 Task: Set a custom clock format in the menu bar, including the date and time.
Action: Mouse moved to (308, 190)
Screenshot: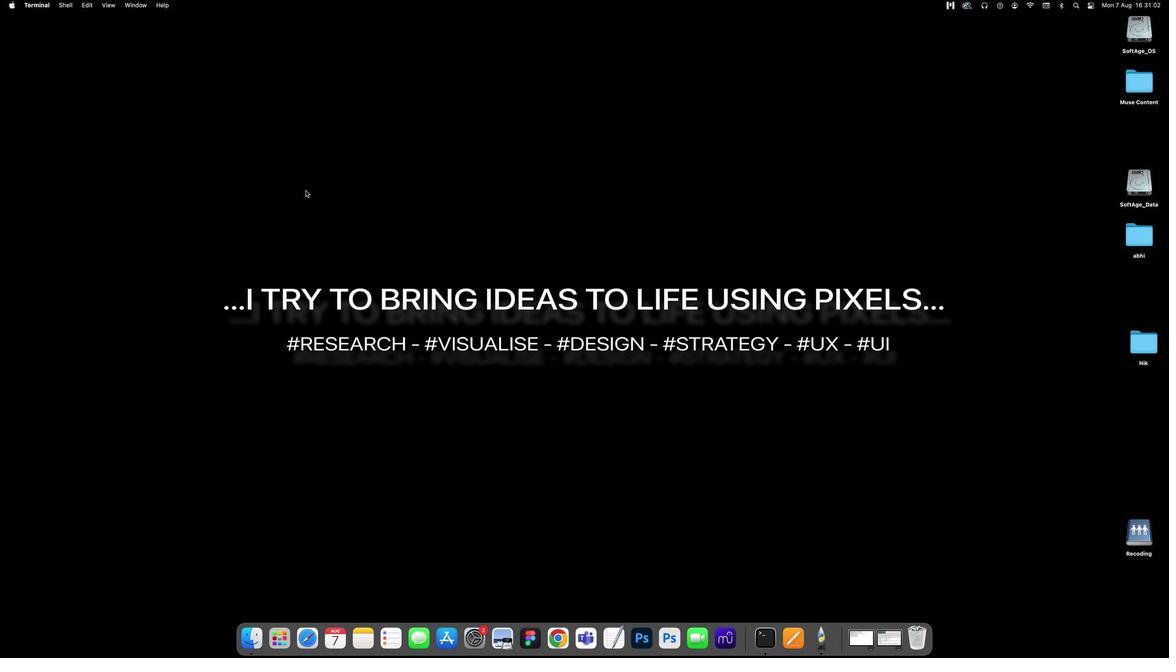 
Action: Mouse pressed left at (308, 190)
Screenshot: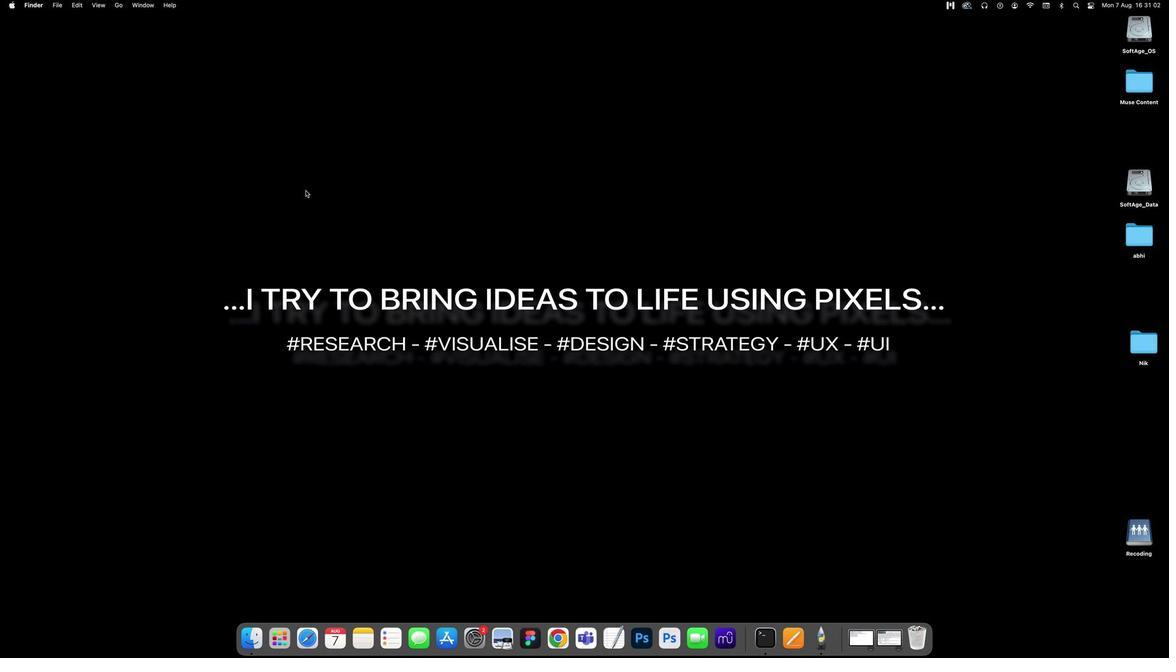 
Action: Mouse moved to (18, 2)
Screenshot: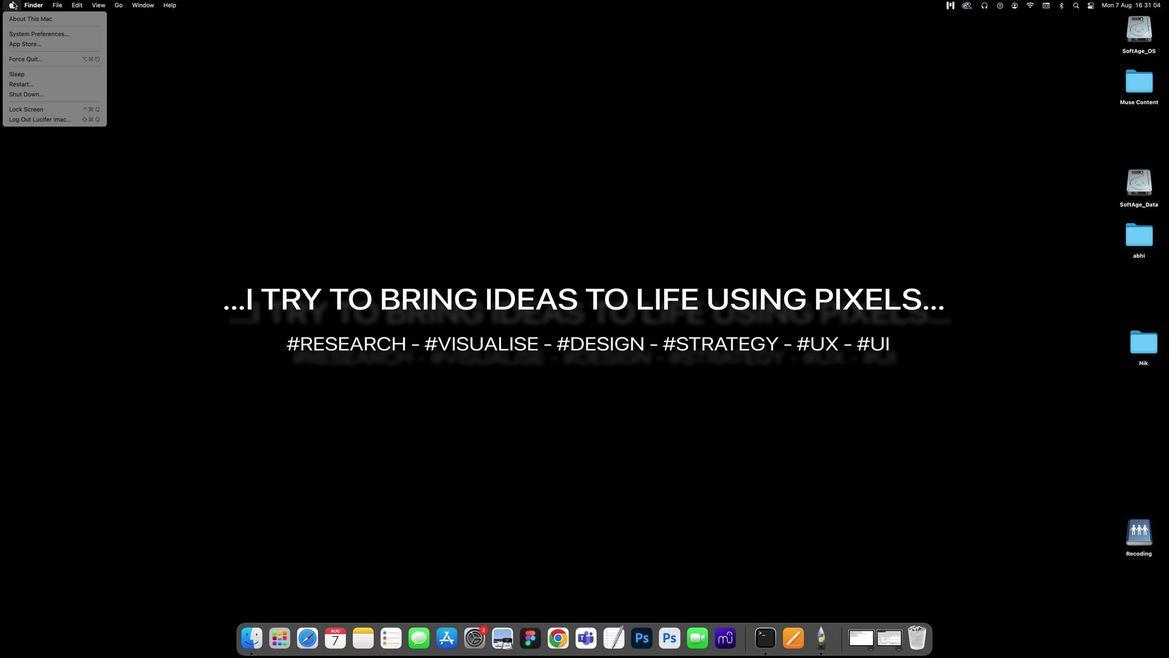 
Action: Mouse pressed left at (18, 2)
Screenshot: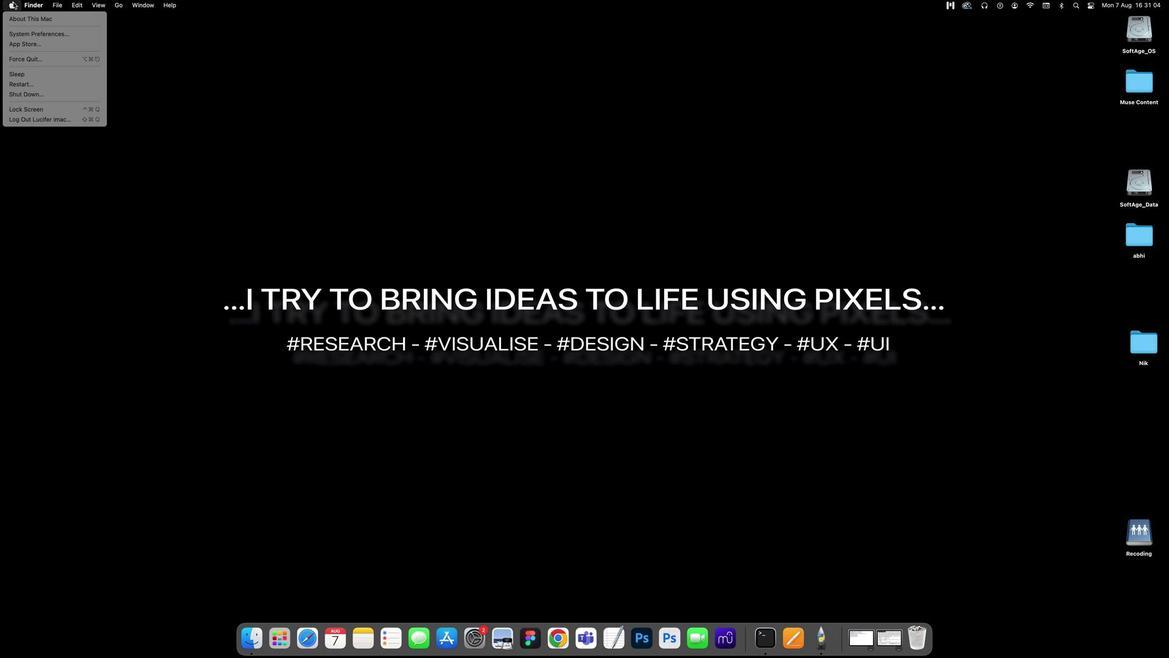 
Action: Mouse moved to (22, 32)
Screenshot: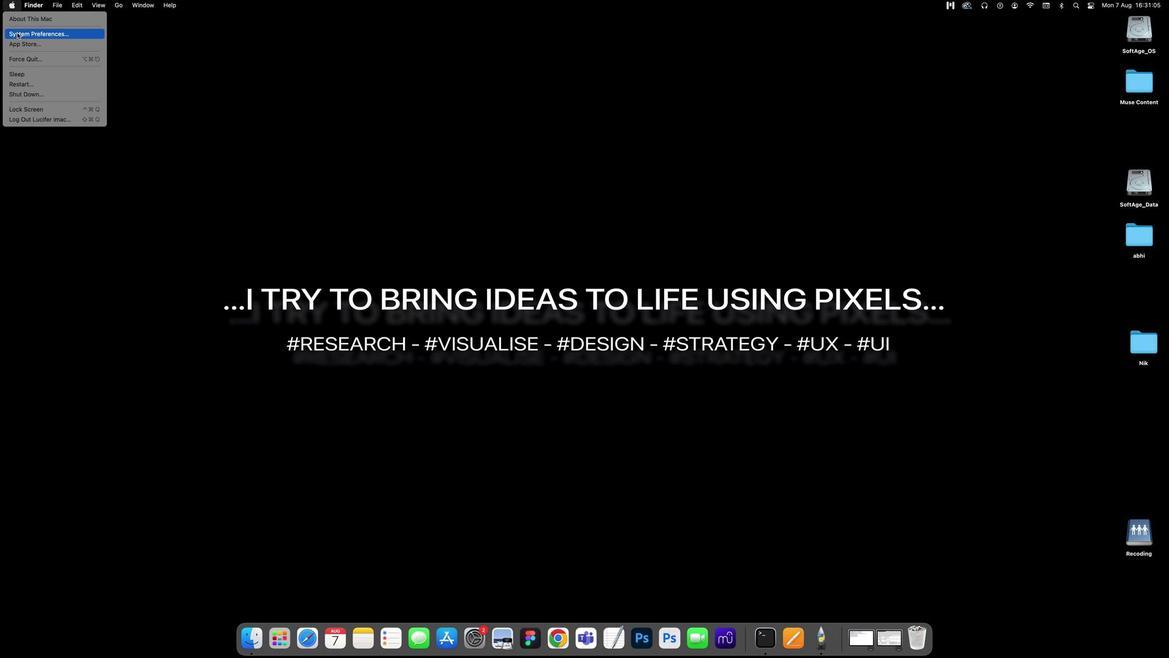 
Action: Mouse pressed left at (22, 32)
Screenshot: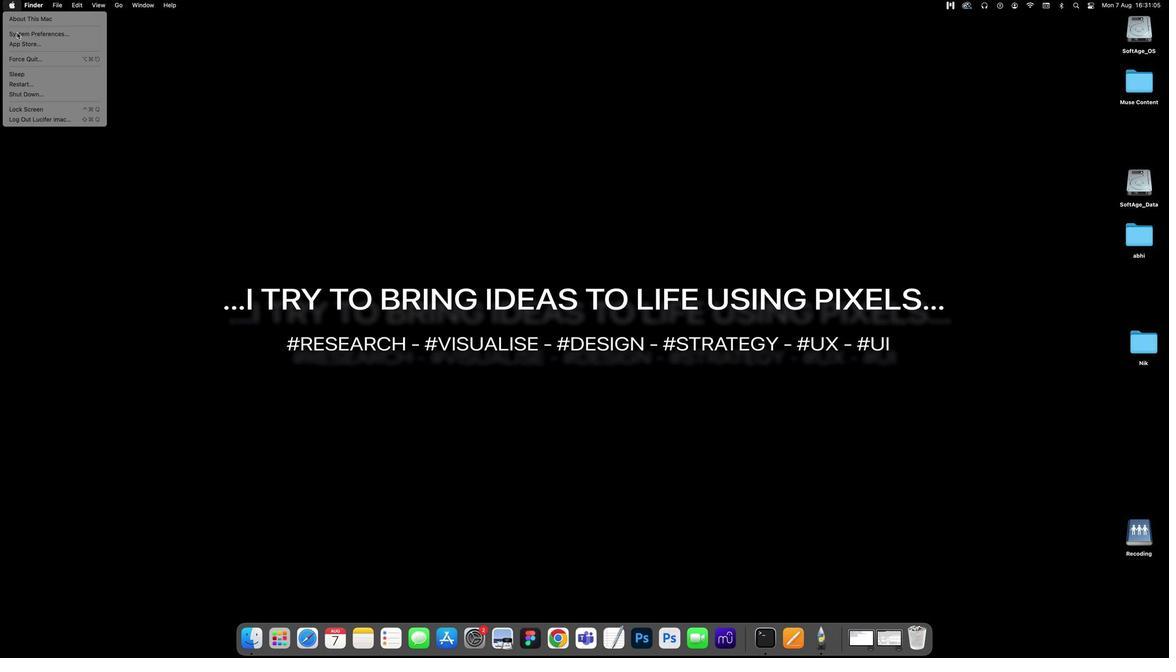 
Action: Mouse moved to (528, 378)
Screenshot: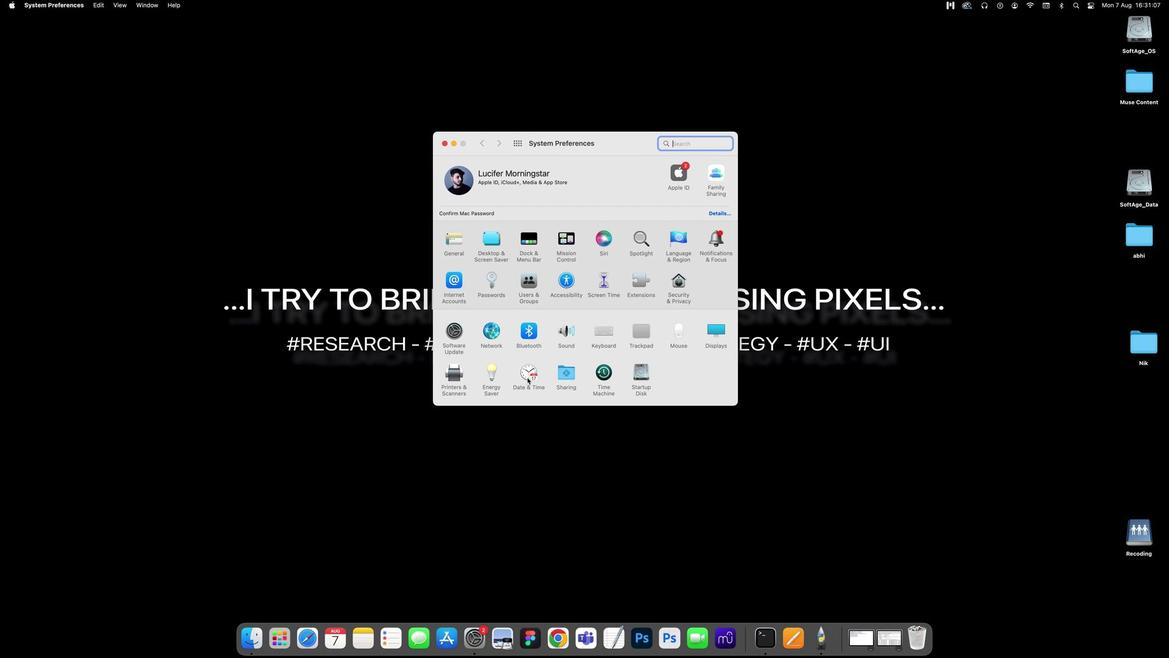 
Action: Mouse pressed left at (528, 378)
Screenshot: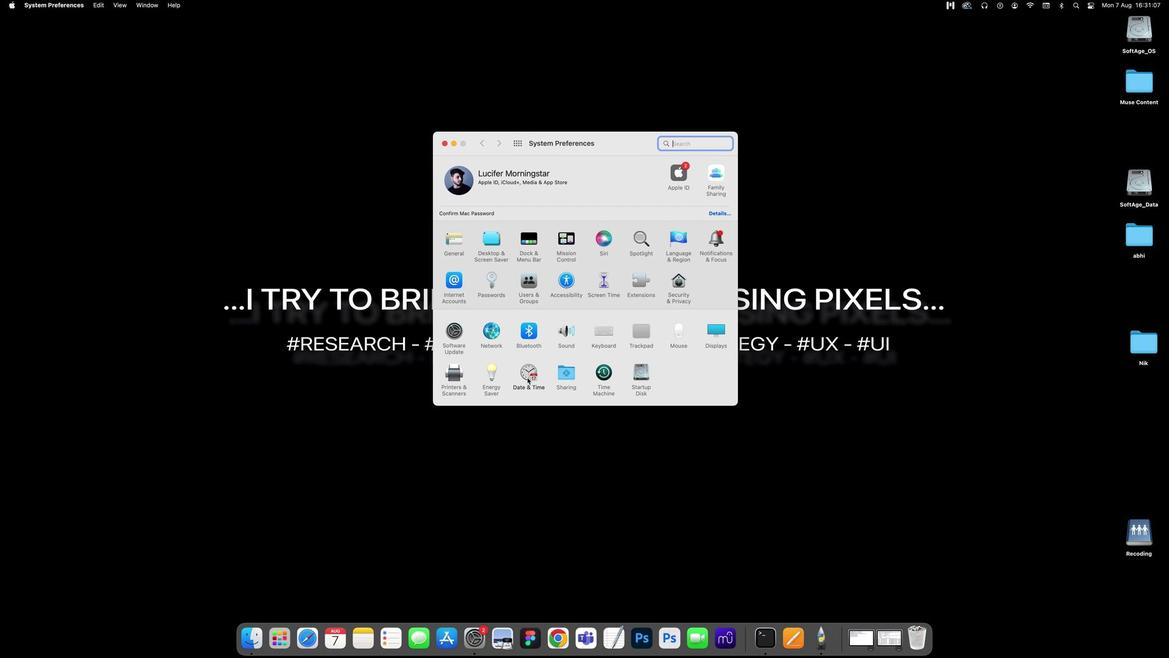 
Action: Mouse moved to (650, 325)
Screenshot: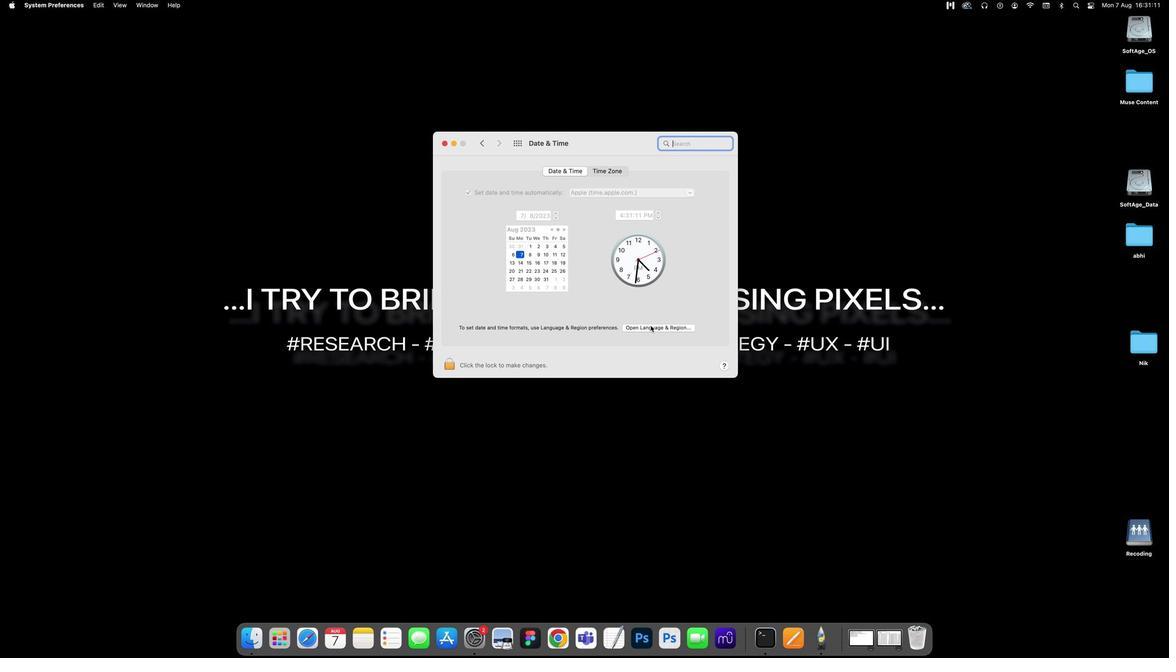 
Action: Mouse pressed left at (650, 325)
Screenshot: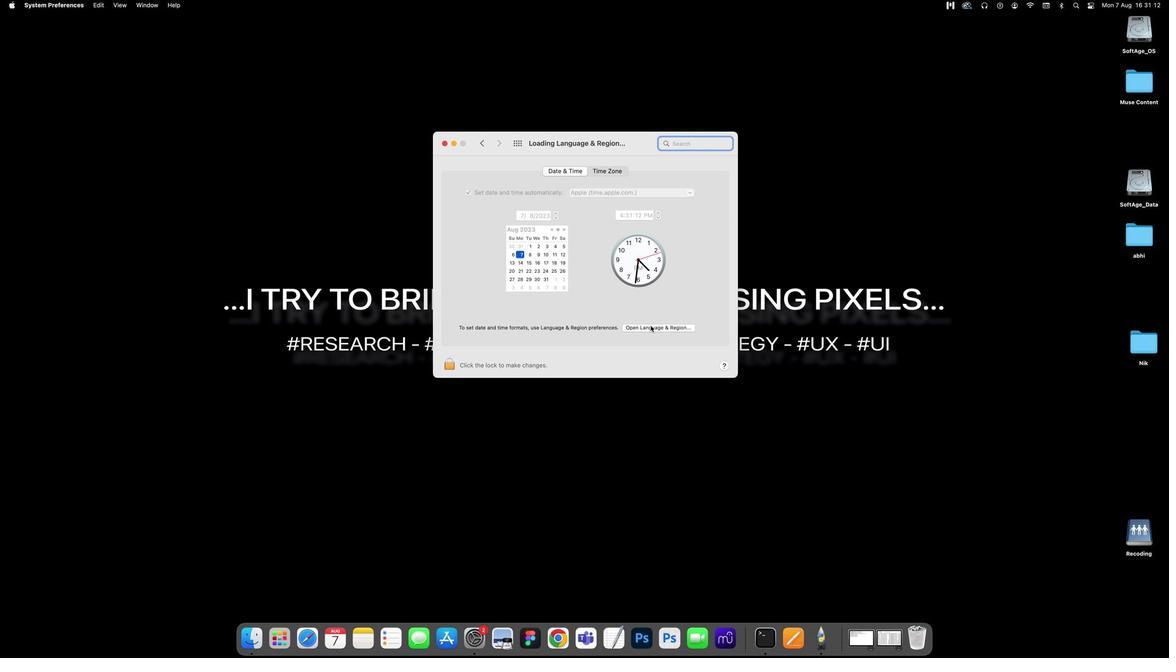 
Action: Mouse moved to (607, 242)
Screenshot: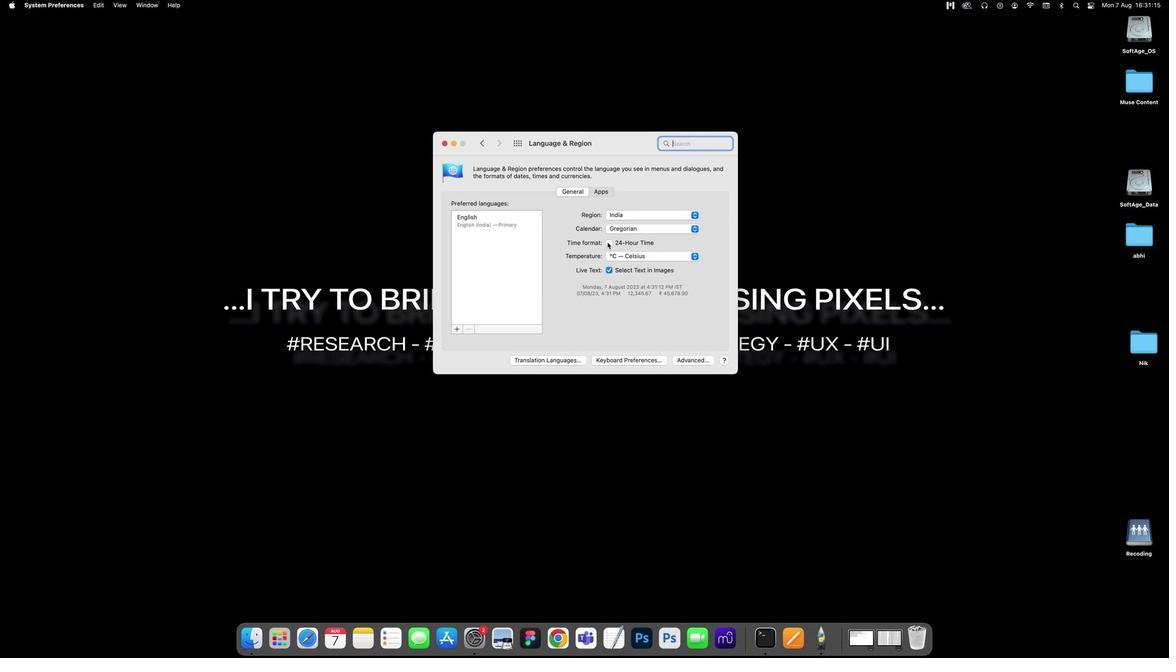 
Action: Mouse pressed left at (607, 242)
Screenshot: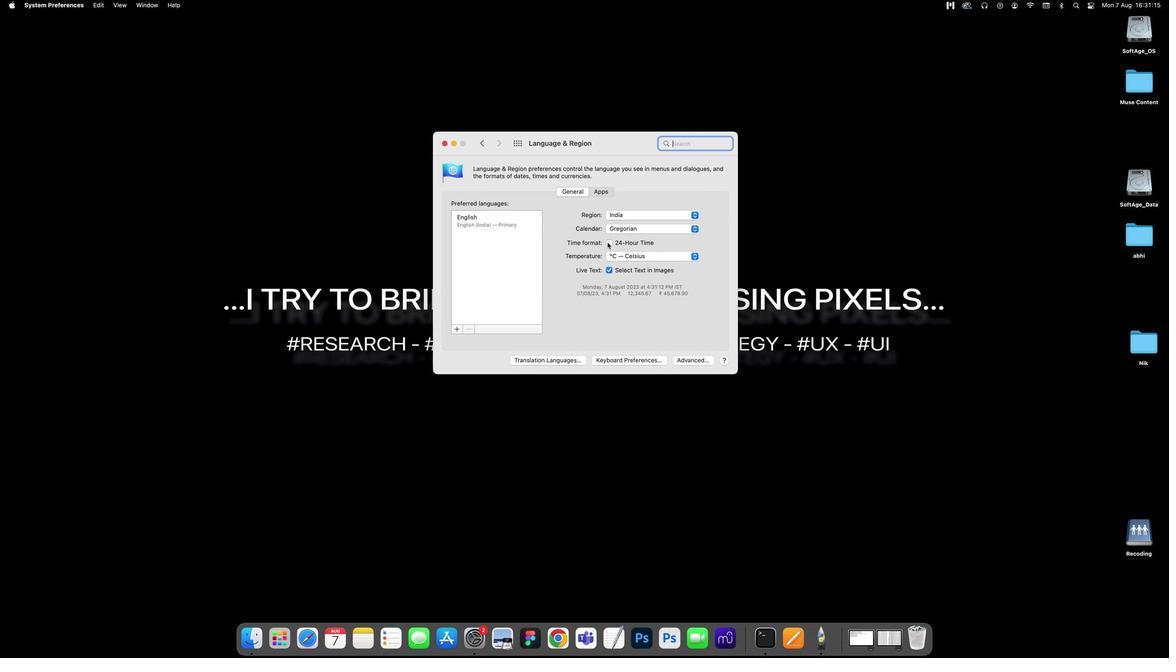 
Action: Mouse moved to (620, 223)
Screenshot: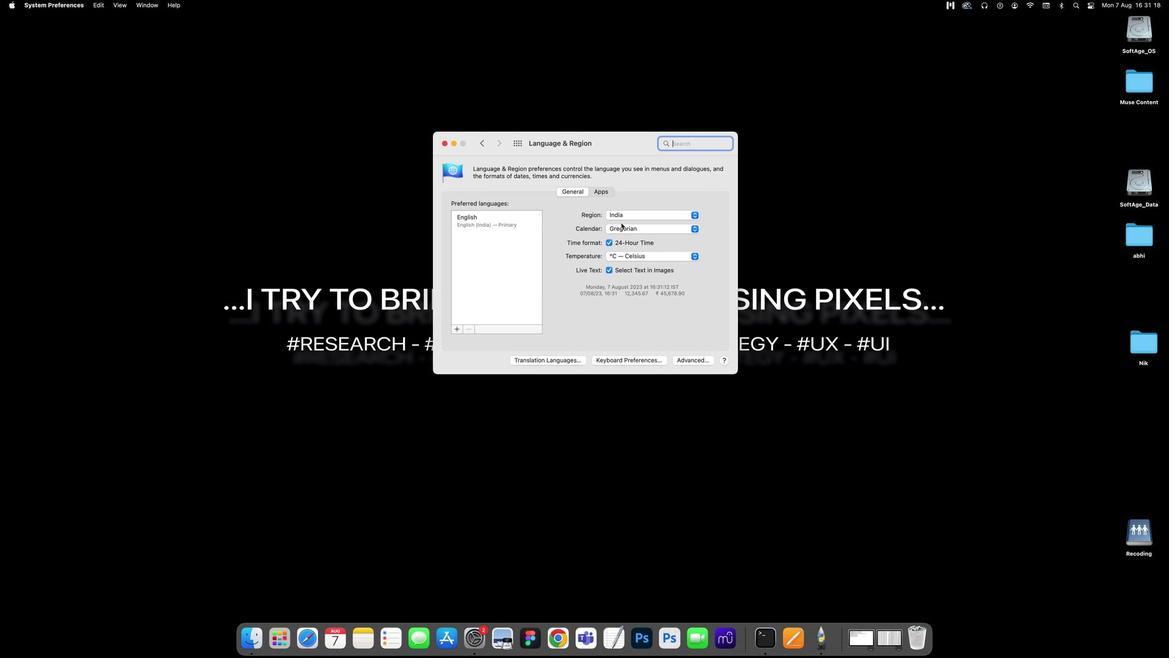 
Action: Mouse pressed left at (620, 223)
Screenshot: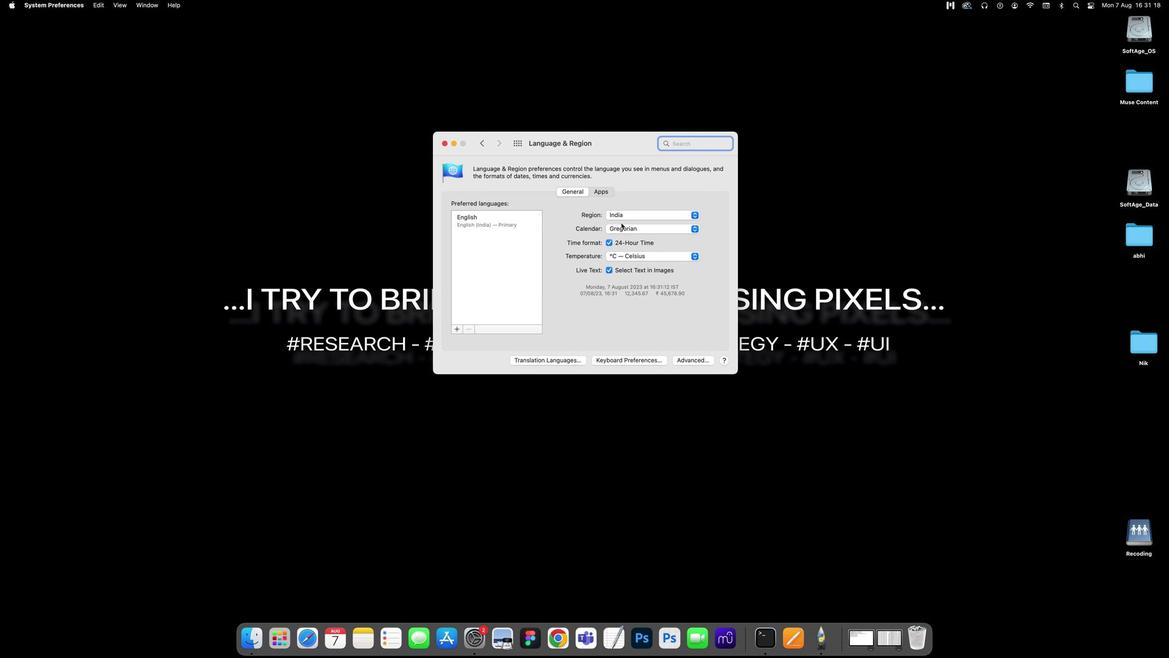 
Action: Mouse moved to (622, 224)
Screenshot: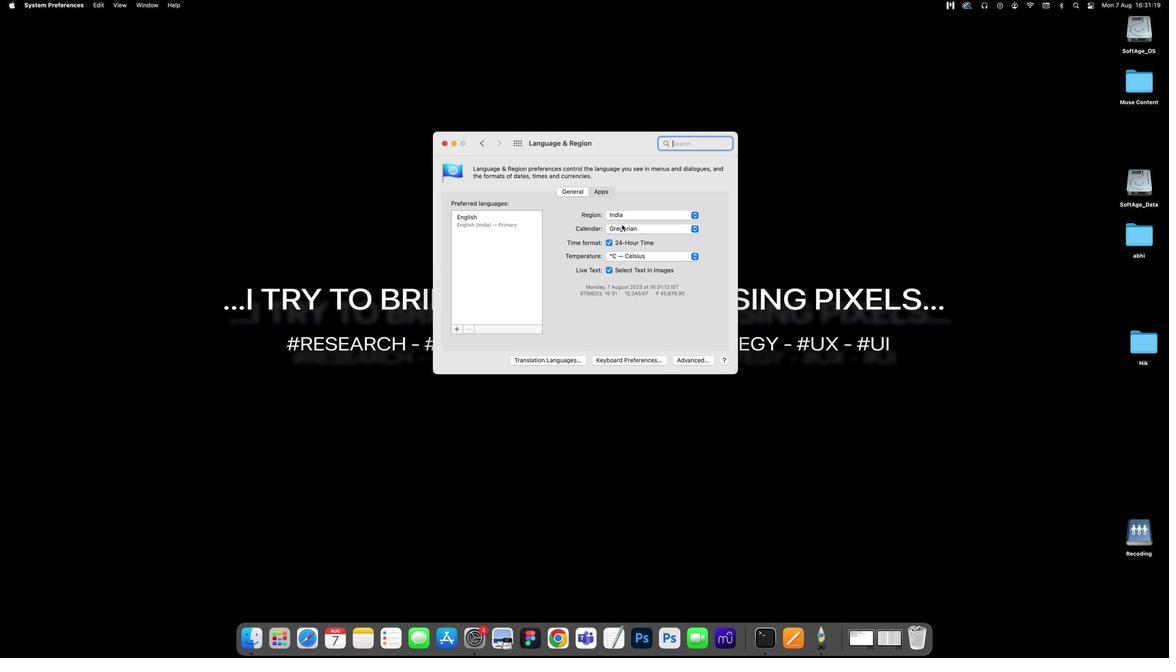 
Action: Mouse pressed left at (622, 224)
Screenshot: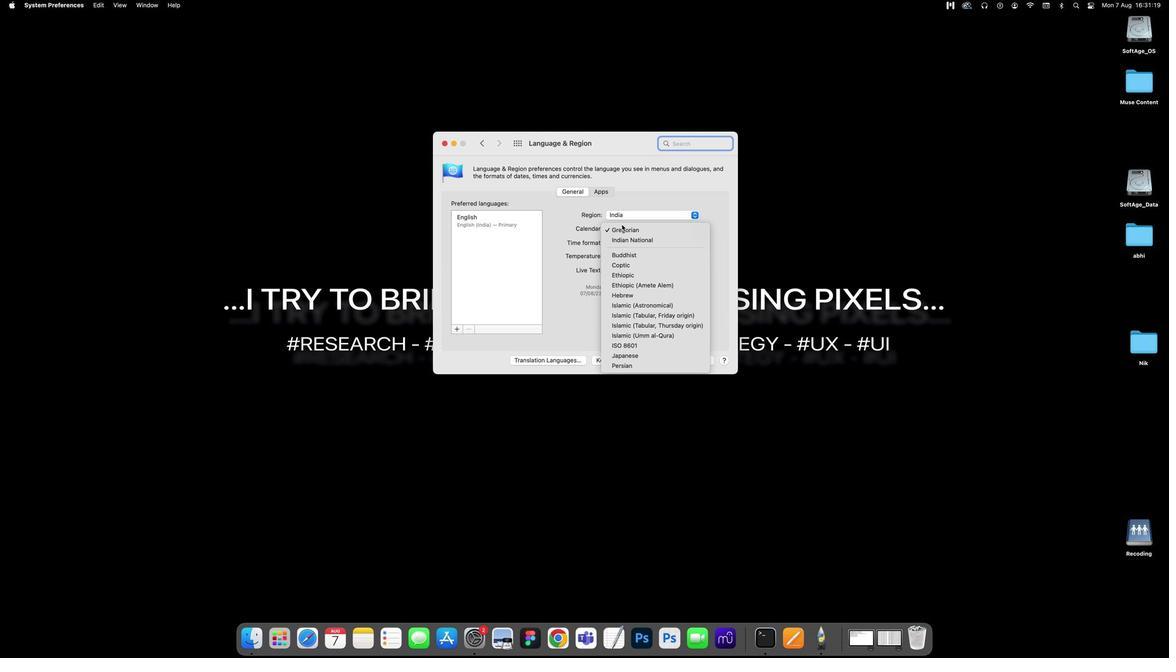 
Action: Mouse moved to (618, 240)
Screenshot: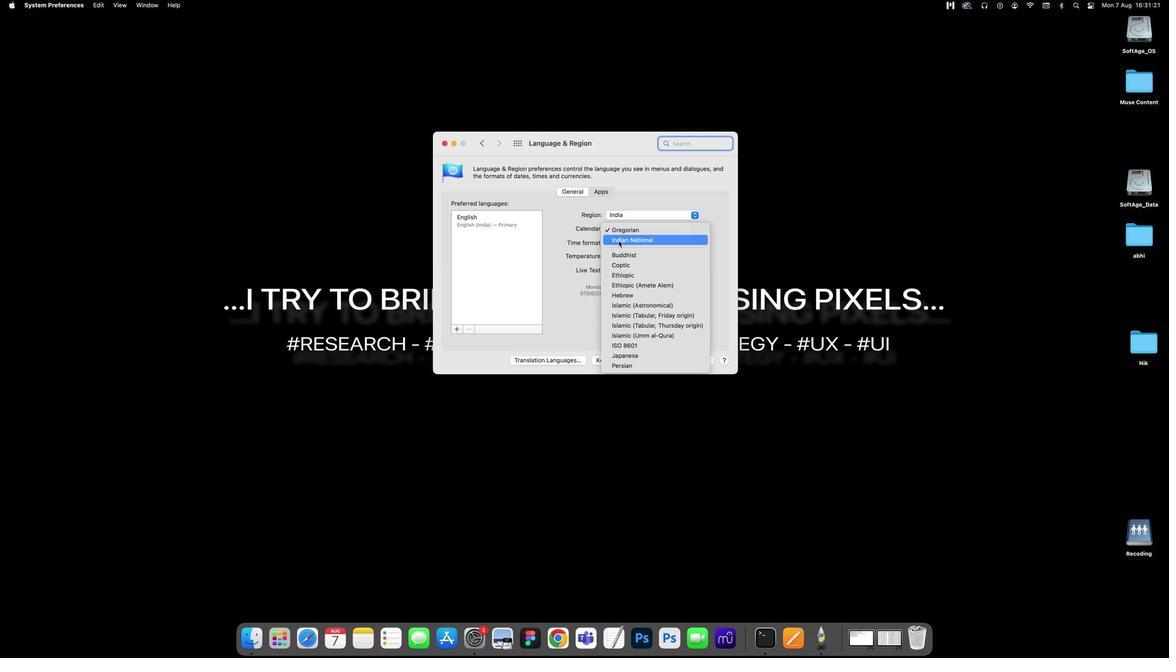 
Action: Mouse pressed left at (618, 240)
Screenshot: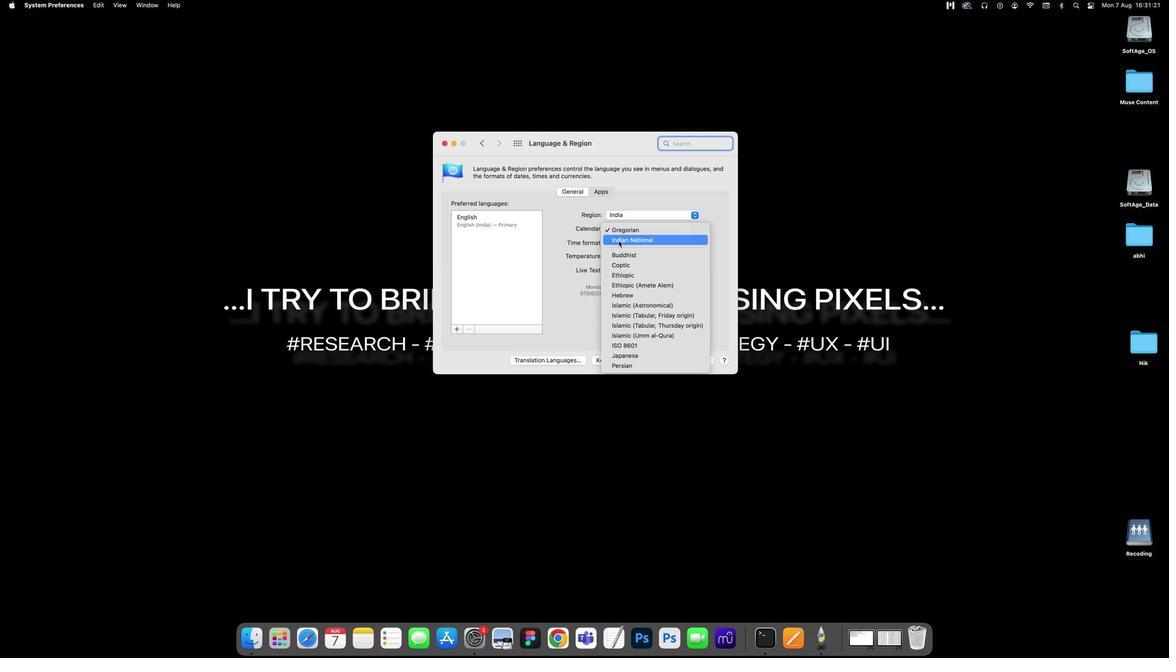 
Action: Mouse moved to (533, 330)
Screenshot: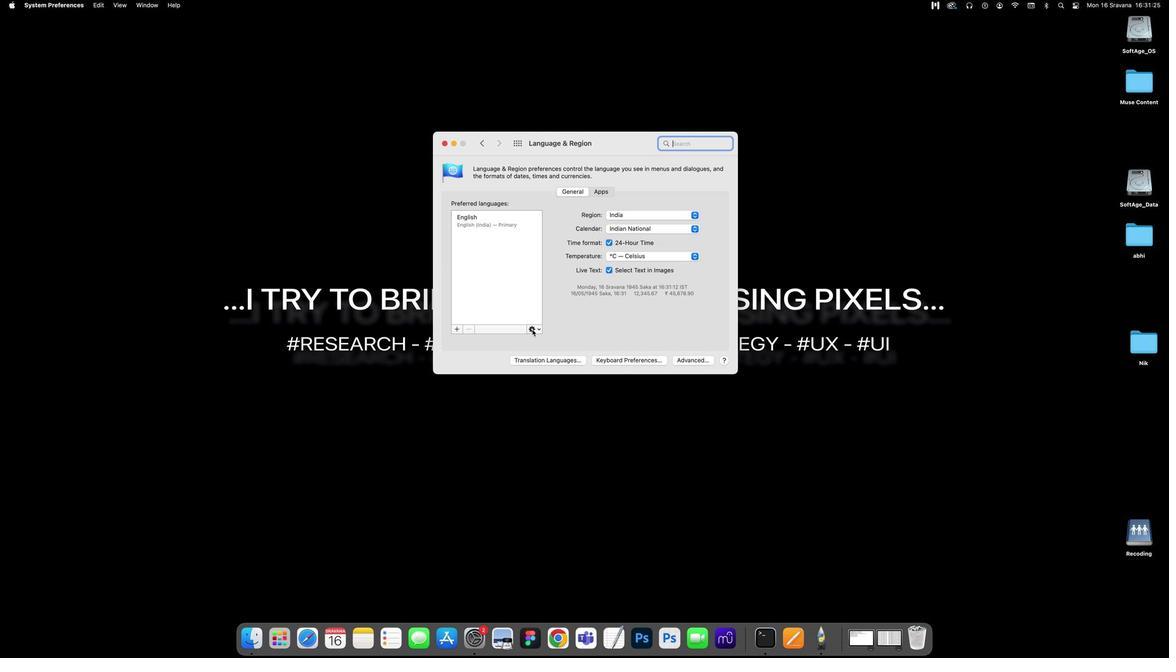 
Action: Mouse pressed left at (533, 330)
Screenshot: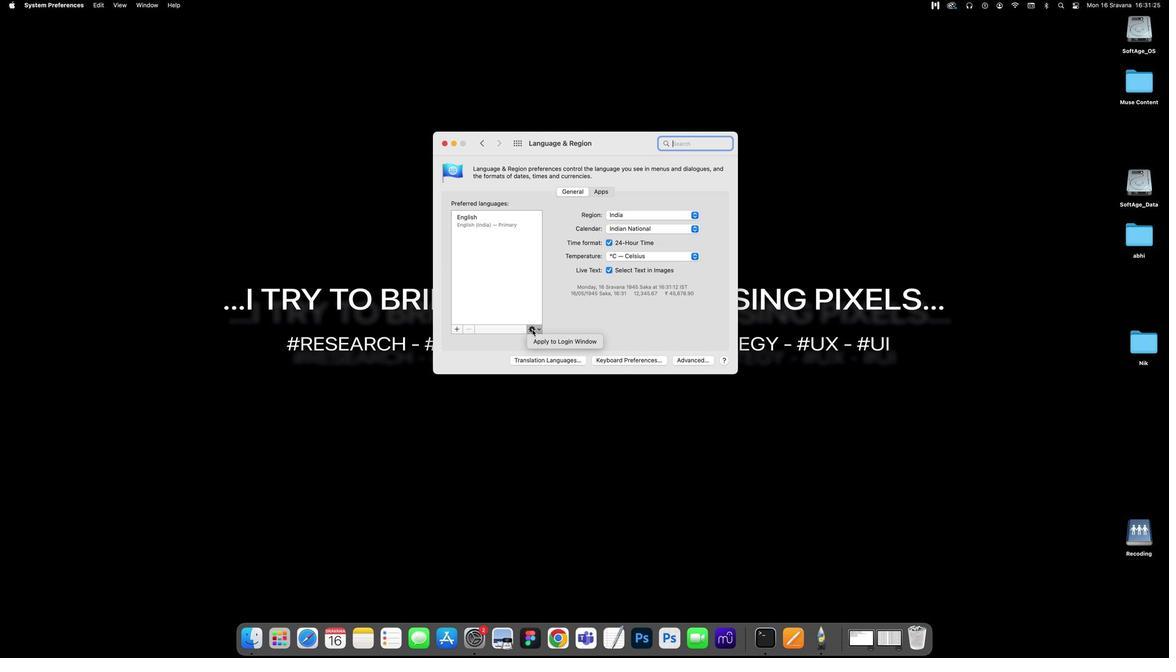 
Action: Mouse moved to (552, 322)
Screenshot: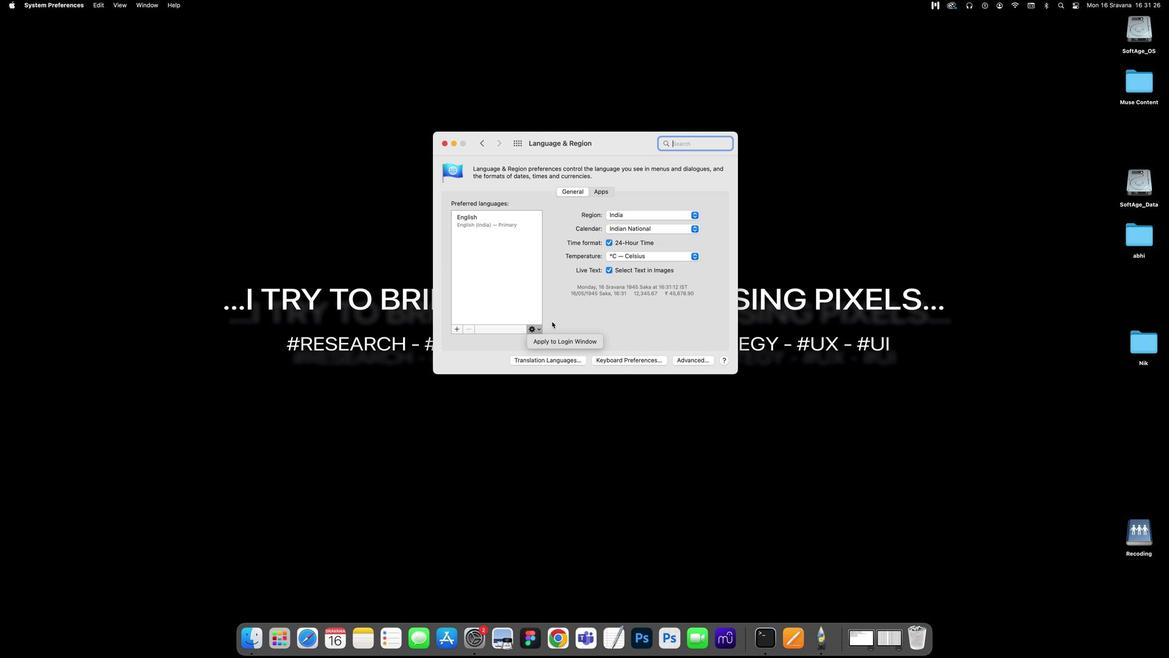 
Action: Mouse pressed left at (552, 322)
Screenshot: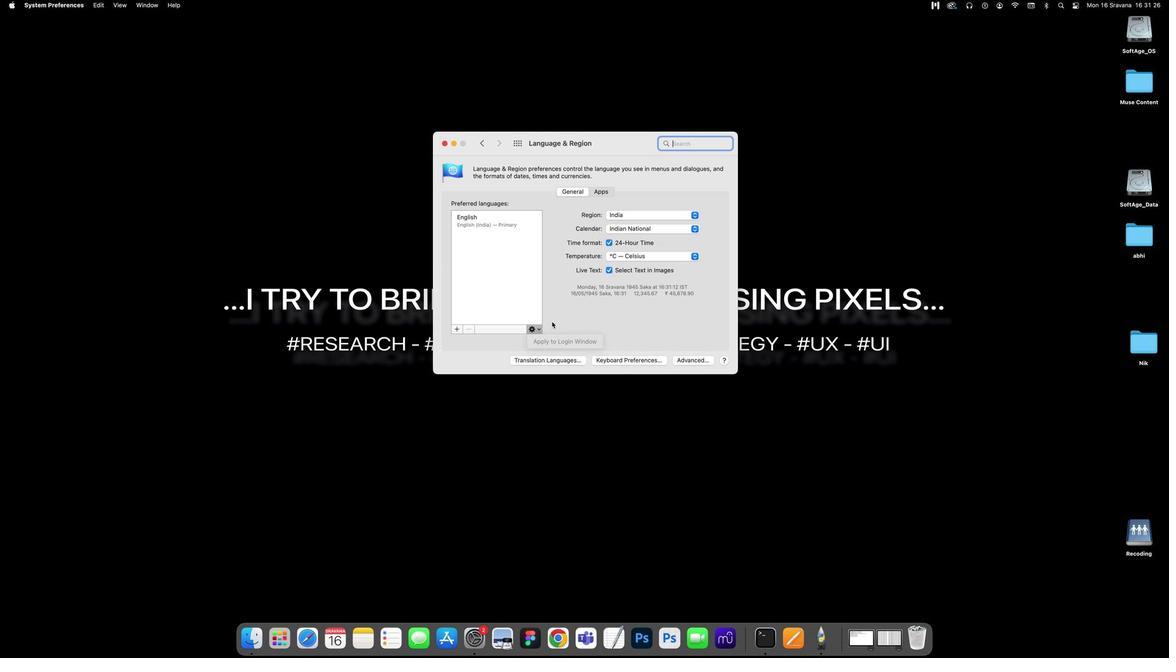
Action: Mouse moved to (690, 356)
Screenshot: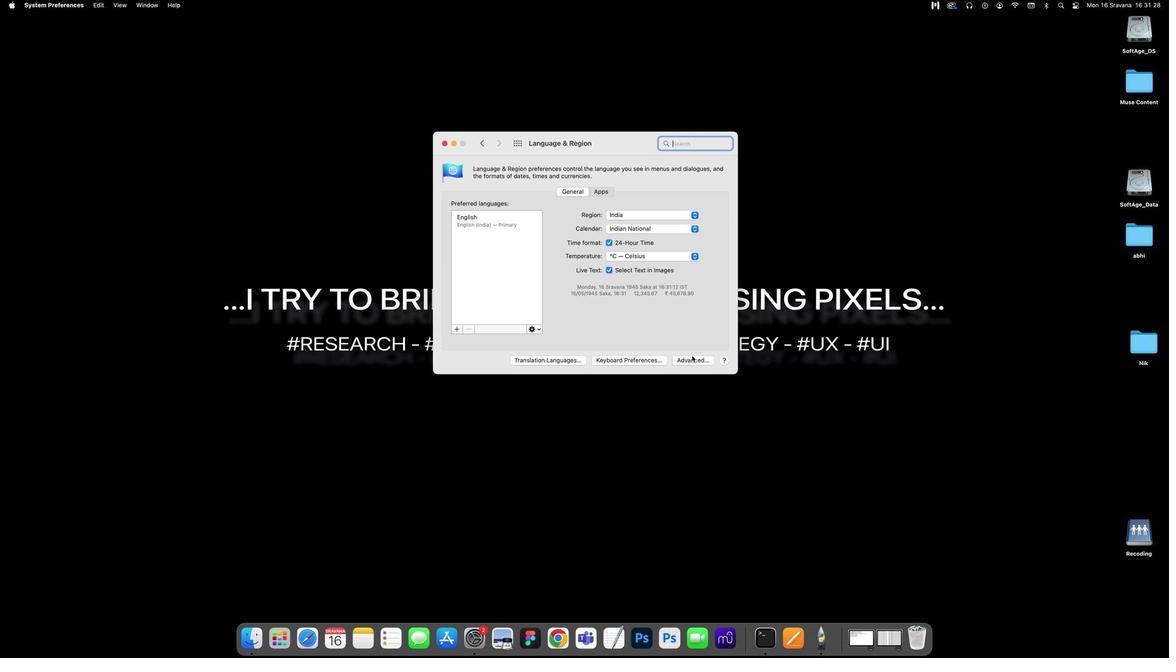 
Action: Mouse pressed left at (690, 356)
Screenshot: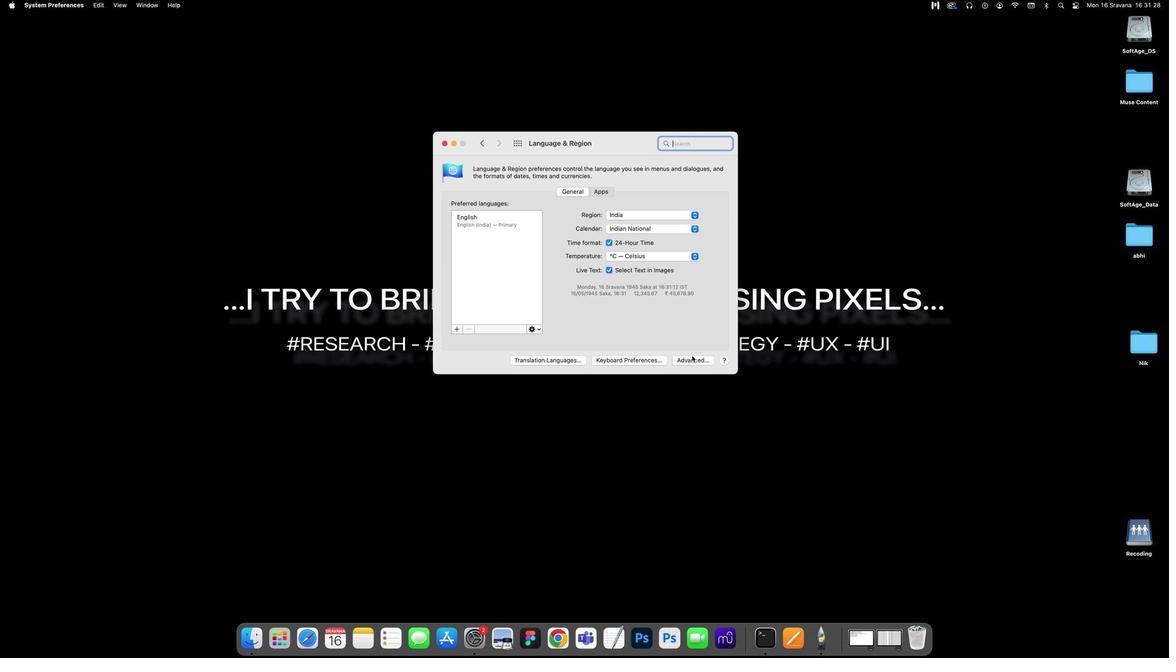 
Action: Mouse moved to (687, 358)
Screenshot: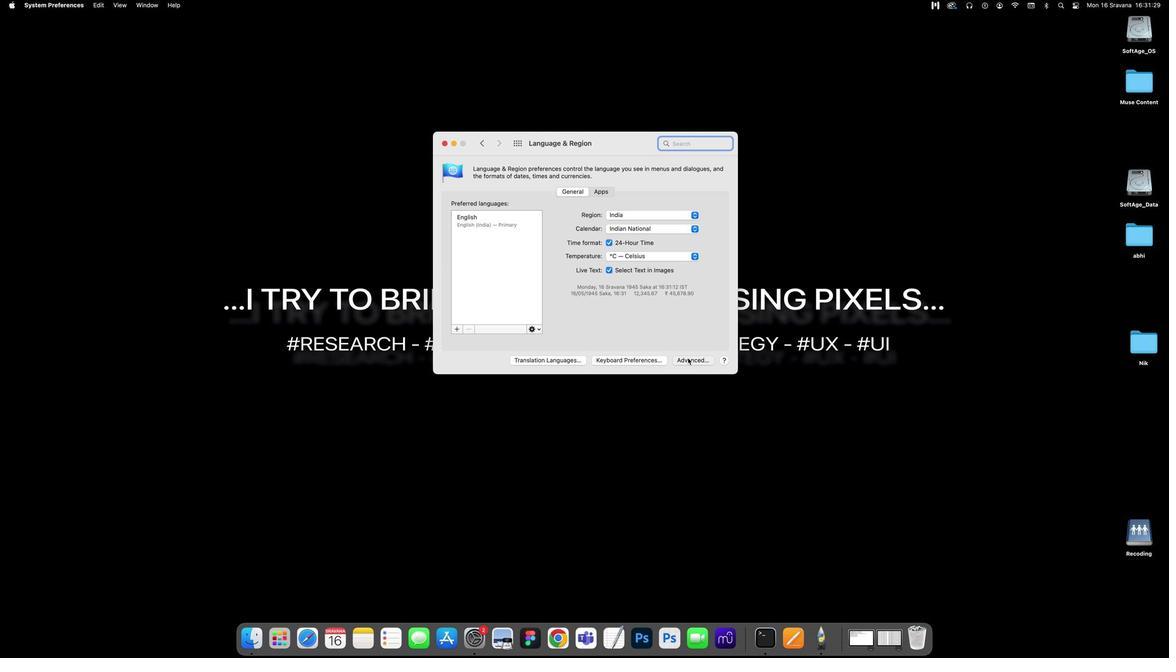 
Action: Mouse pressed left at (687, 358)
Screenshot: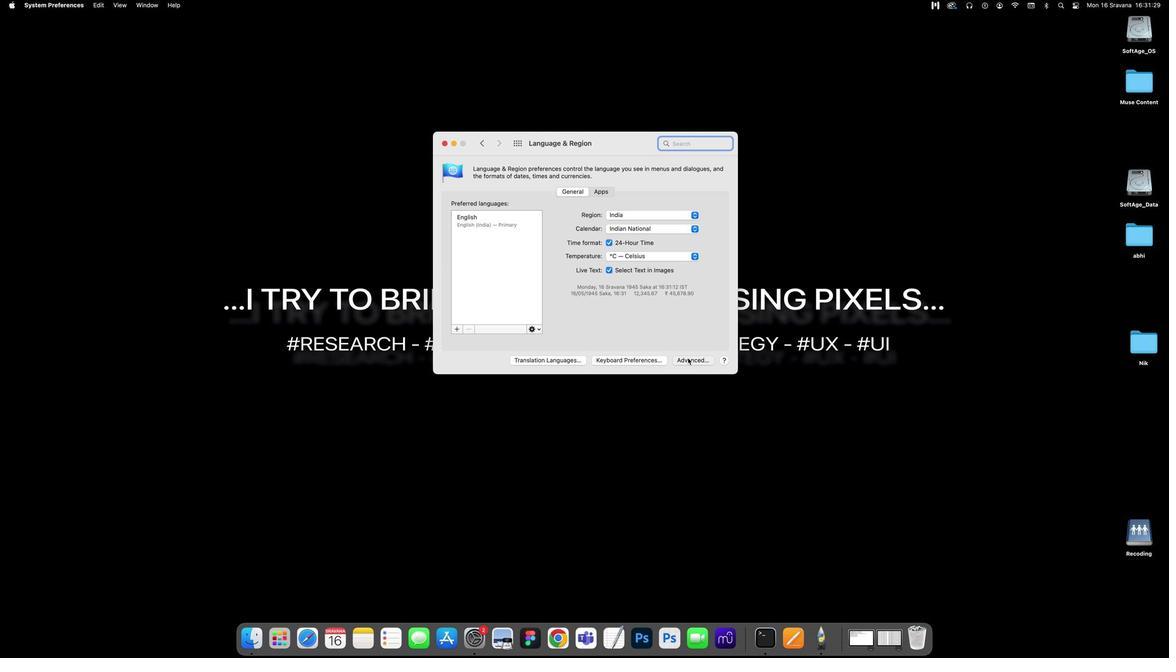 
Action: Mouse moved to (605, 259)
Screenshot: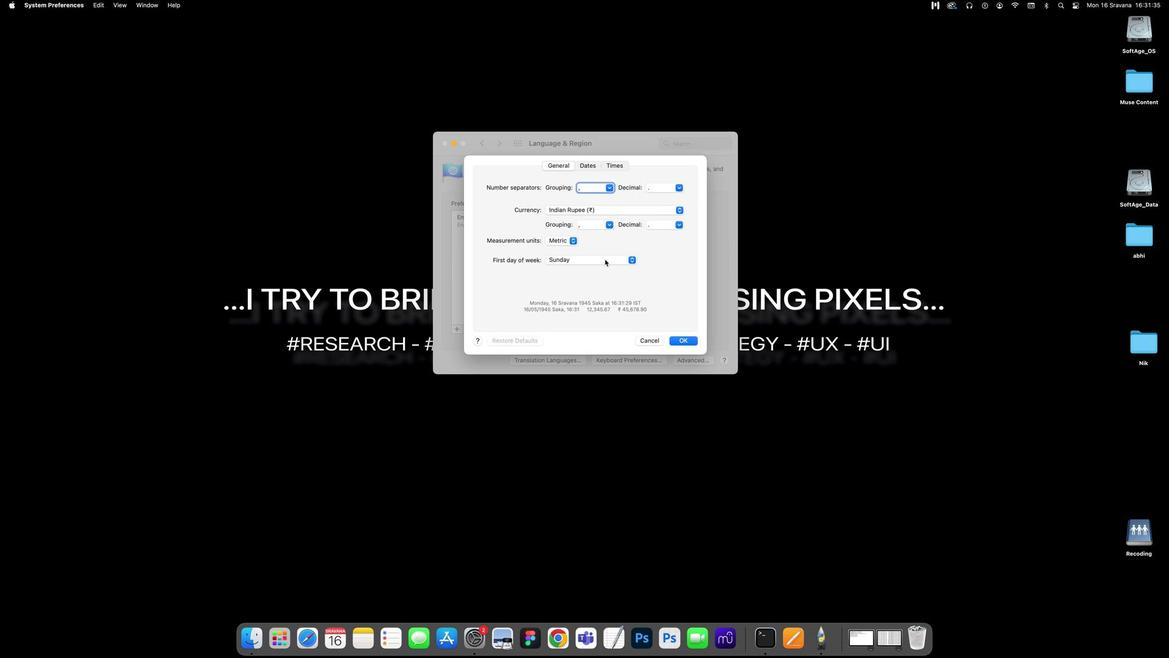 
Action: Mouse pressed left at (605, 259)
Screenshot: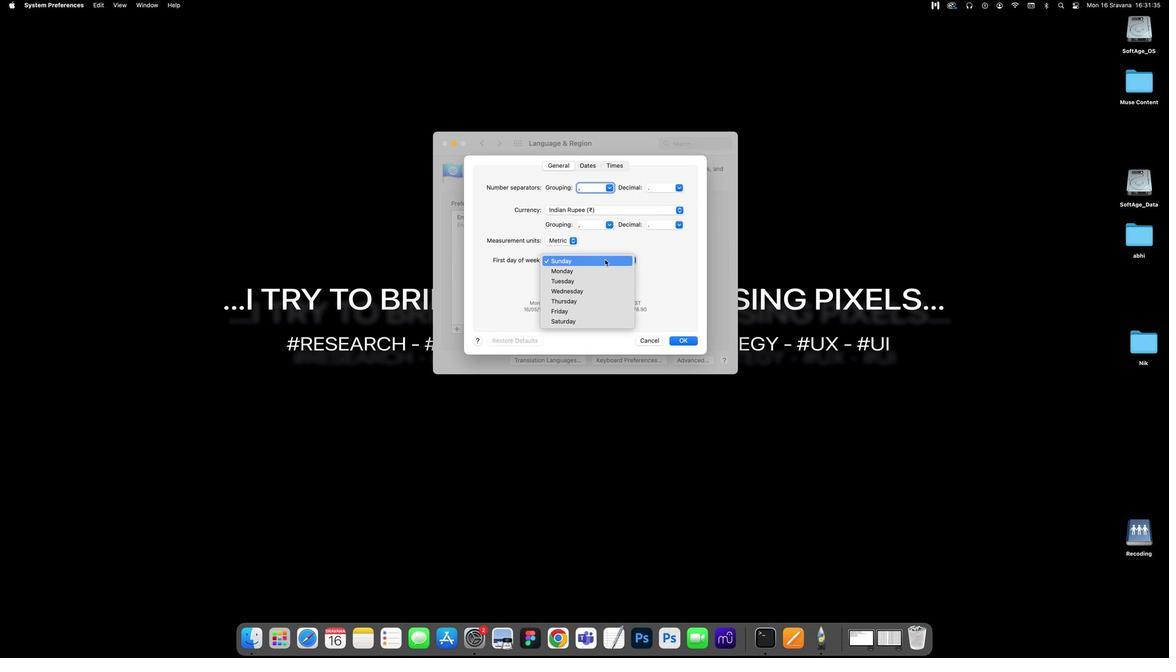 
Action: Mouse moved to (604, 271)
Screenshot: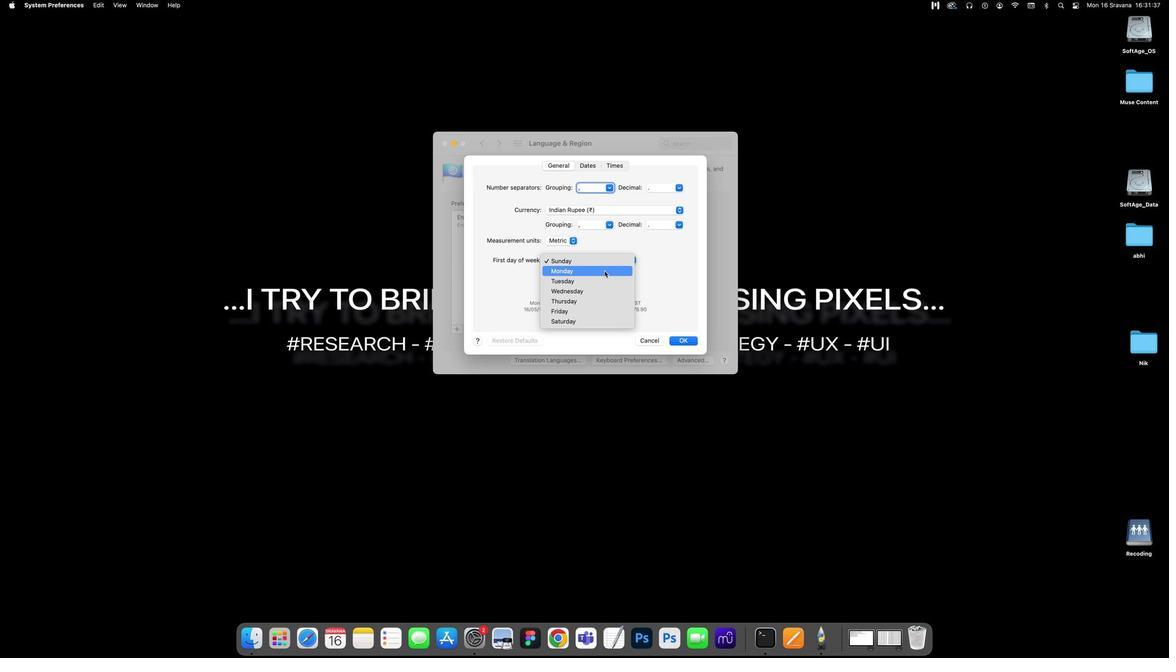 
Action: Mouse pressed left at (604, 271)
Screenshot: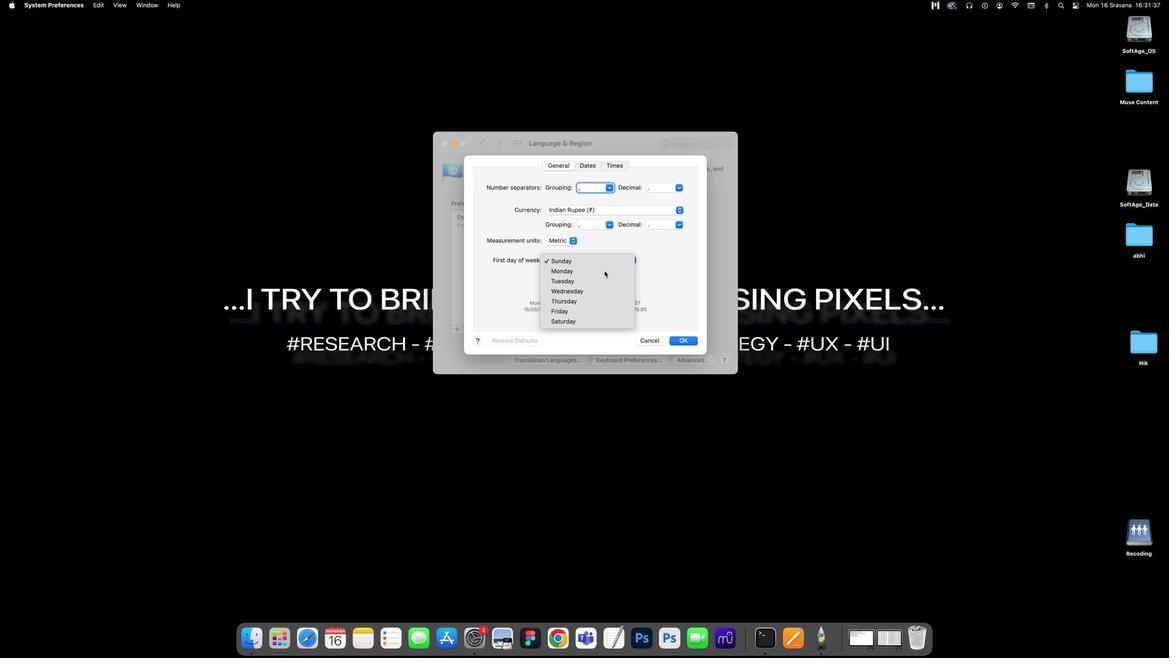 
Action: Mouse moved to (675, 343)
Screenshot: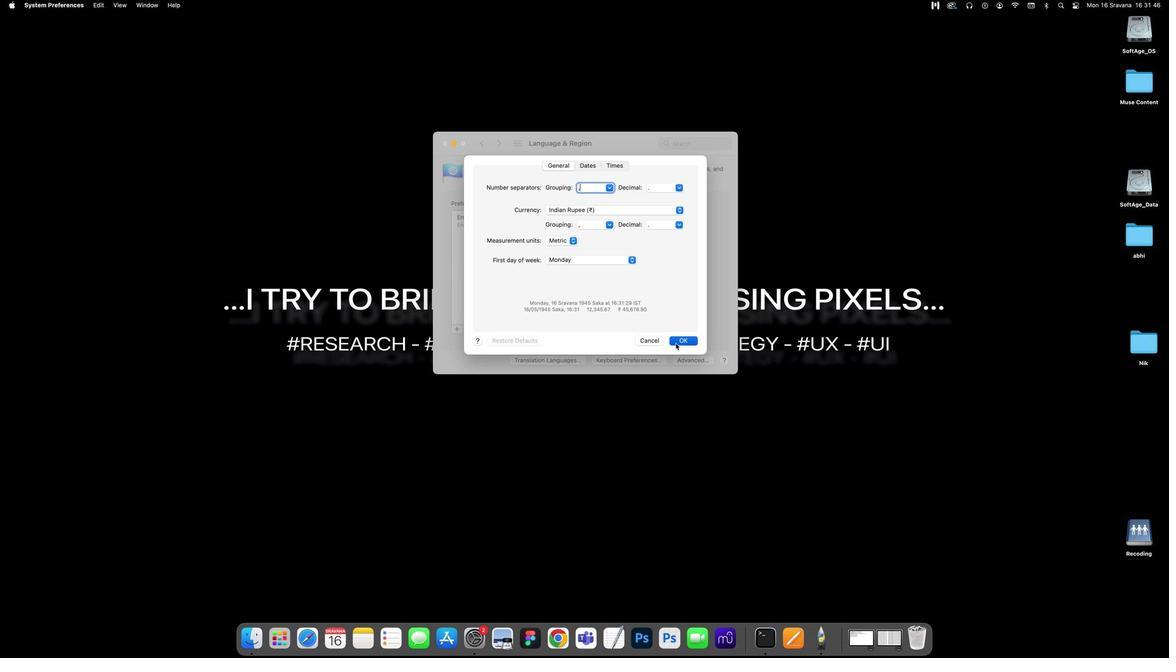 
Action: Mouse pressed left at (675, 343)
Screenshot: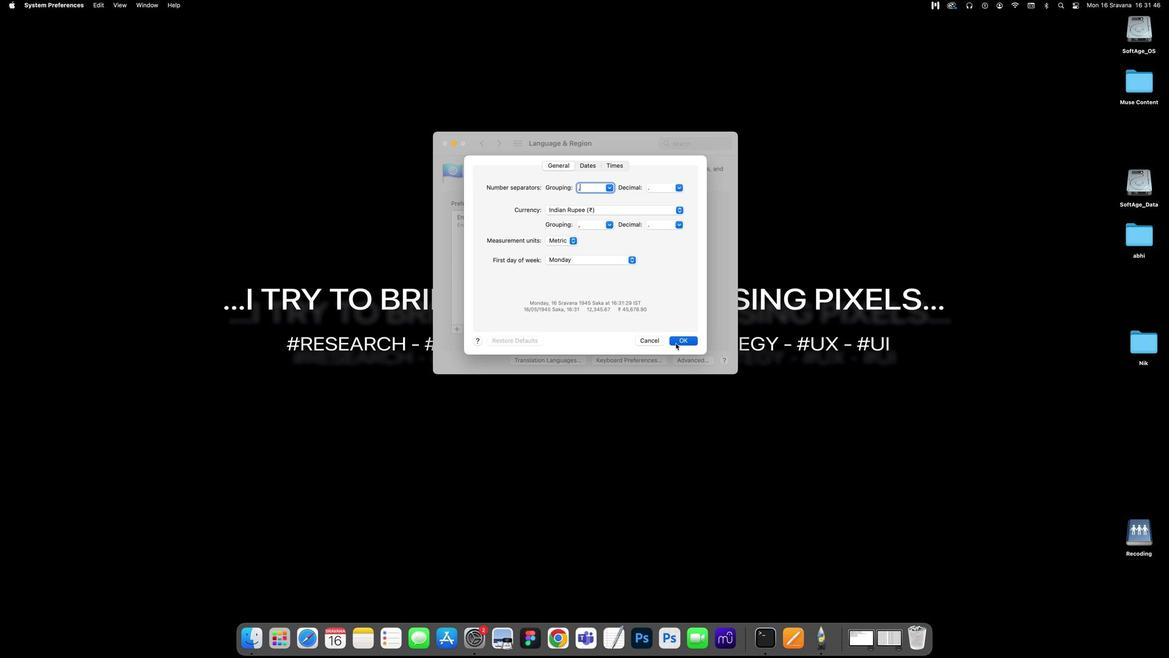 
Action: Mouse moved to (484, 143)
Screenshot: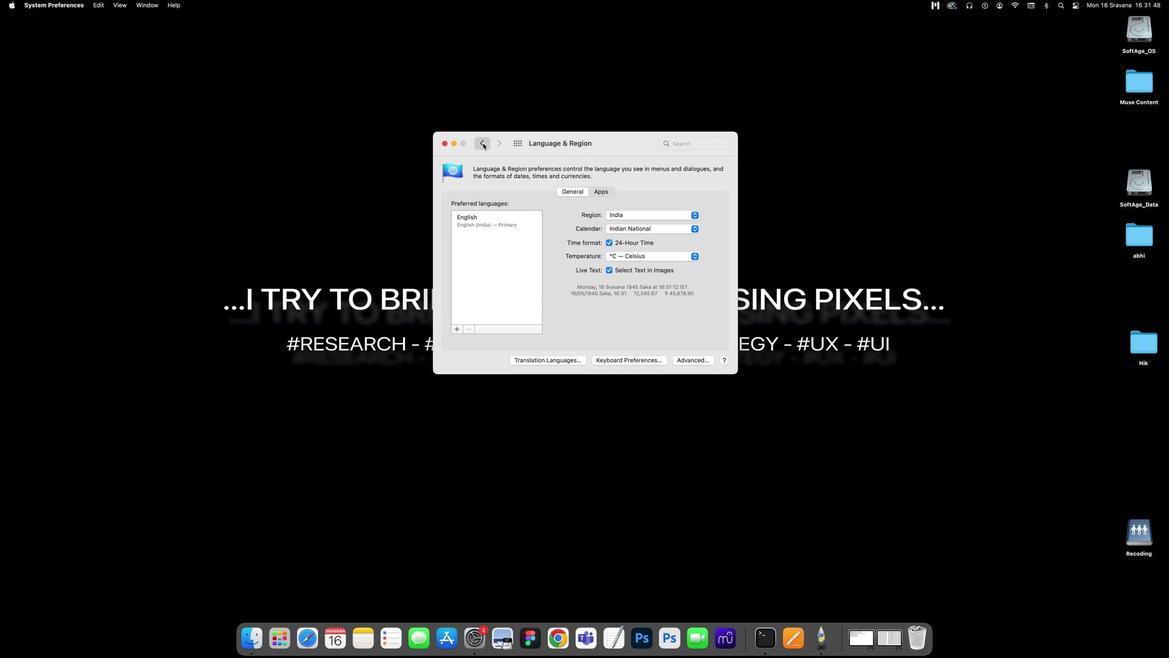 
Action: Mouse pressed left at (484, 143)
Screenshot: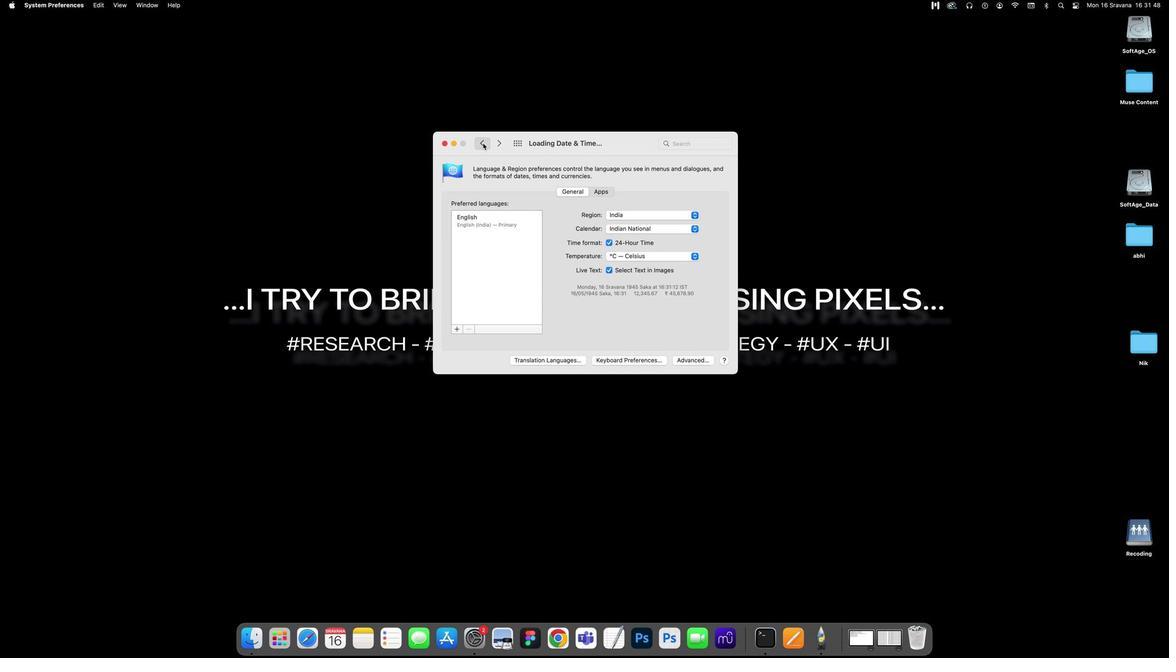 
Action: Mouse moved to (508, 165)
Screenshot: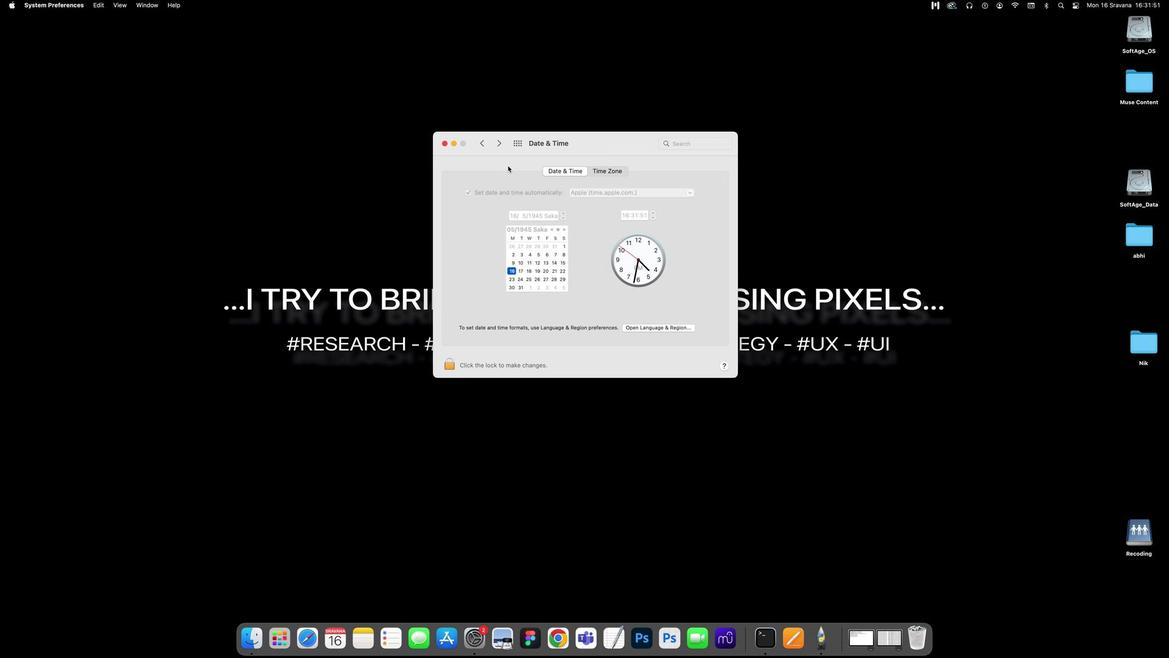 
Action: Mouse pressed left at (508, 165)
Screenshot: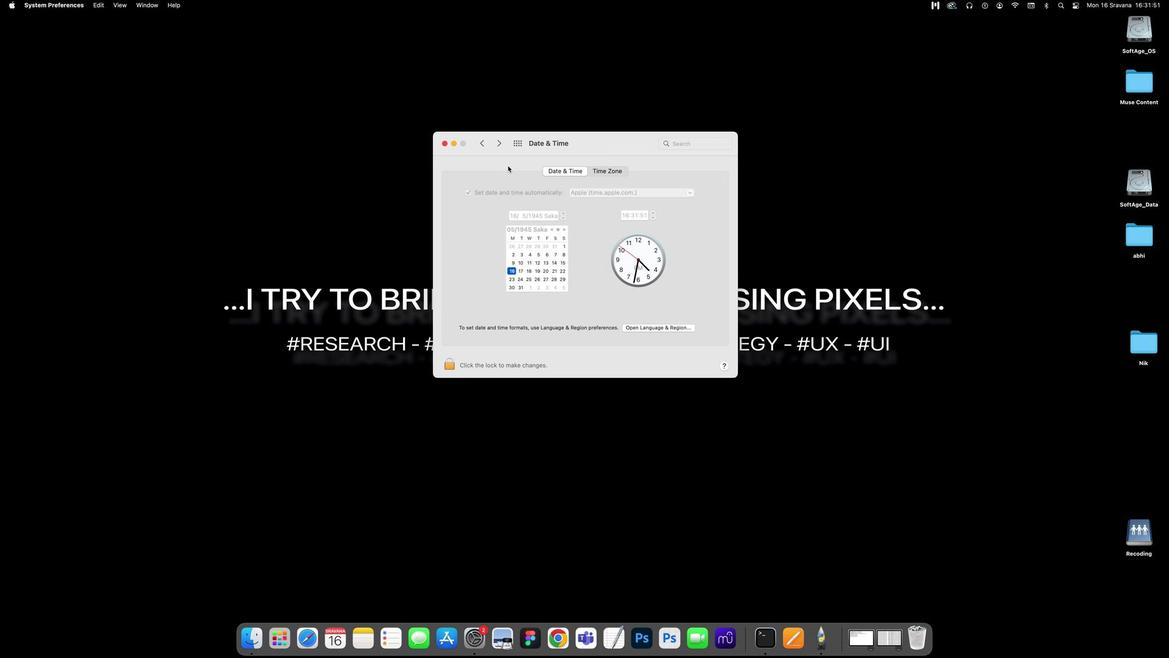 
Action: Mouse moved to (452, 366)
Screenshot: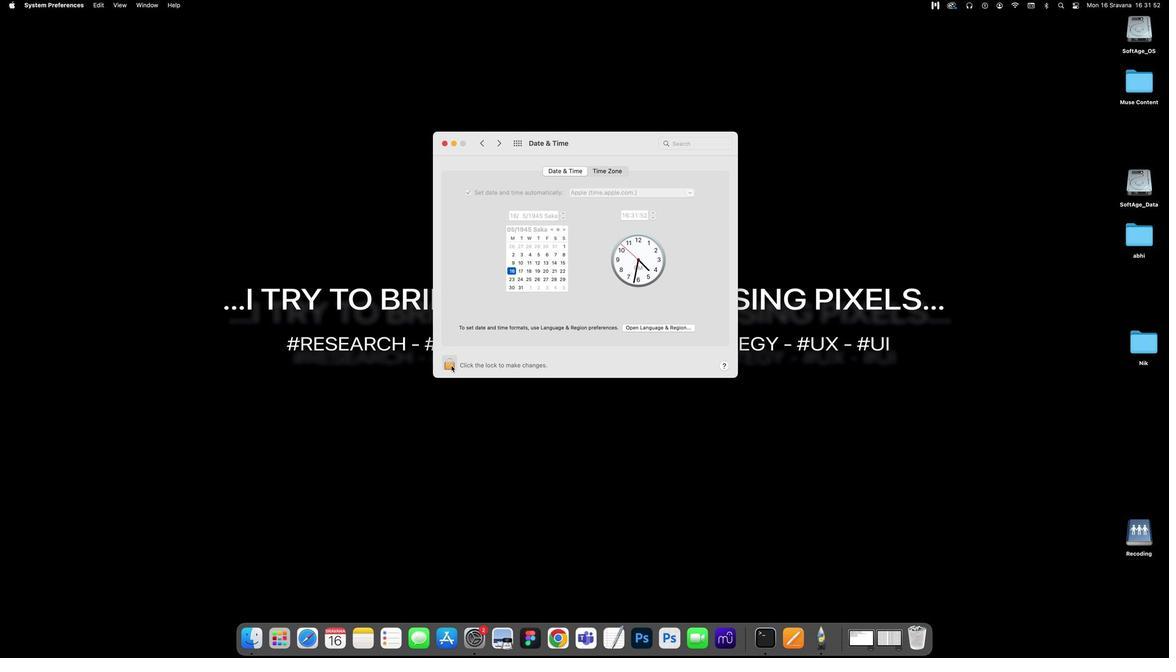 
Action: Mouse pressed left at (452, 366)
Screenshot: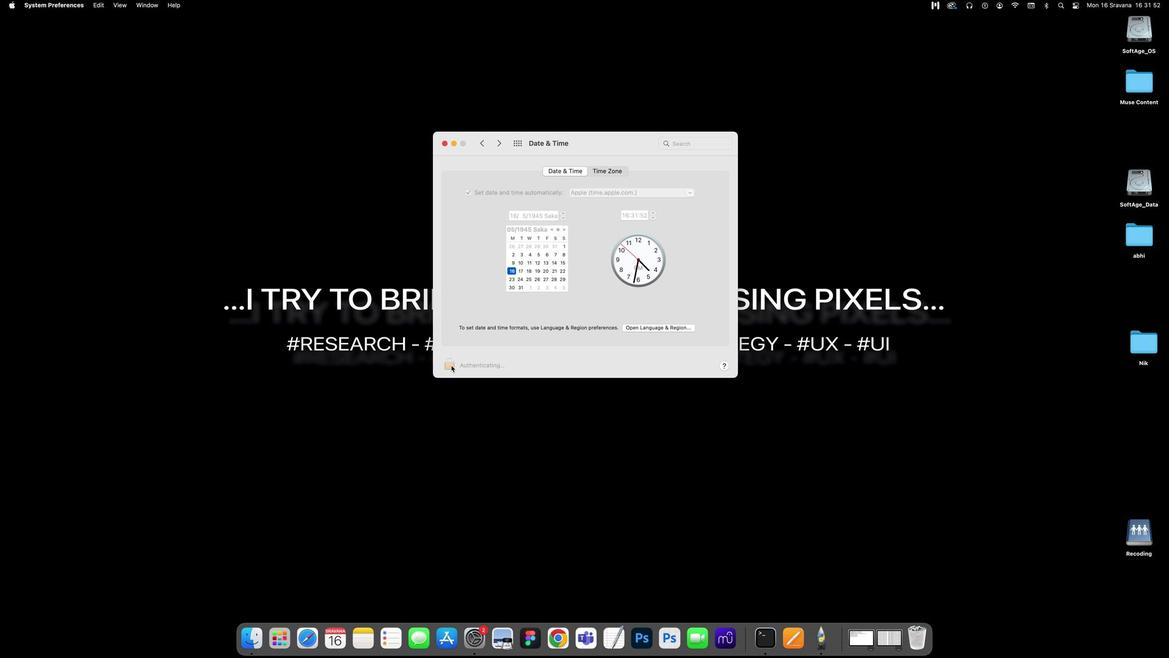 
Action: Mouse moved to (608, 171)
Screenshot: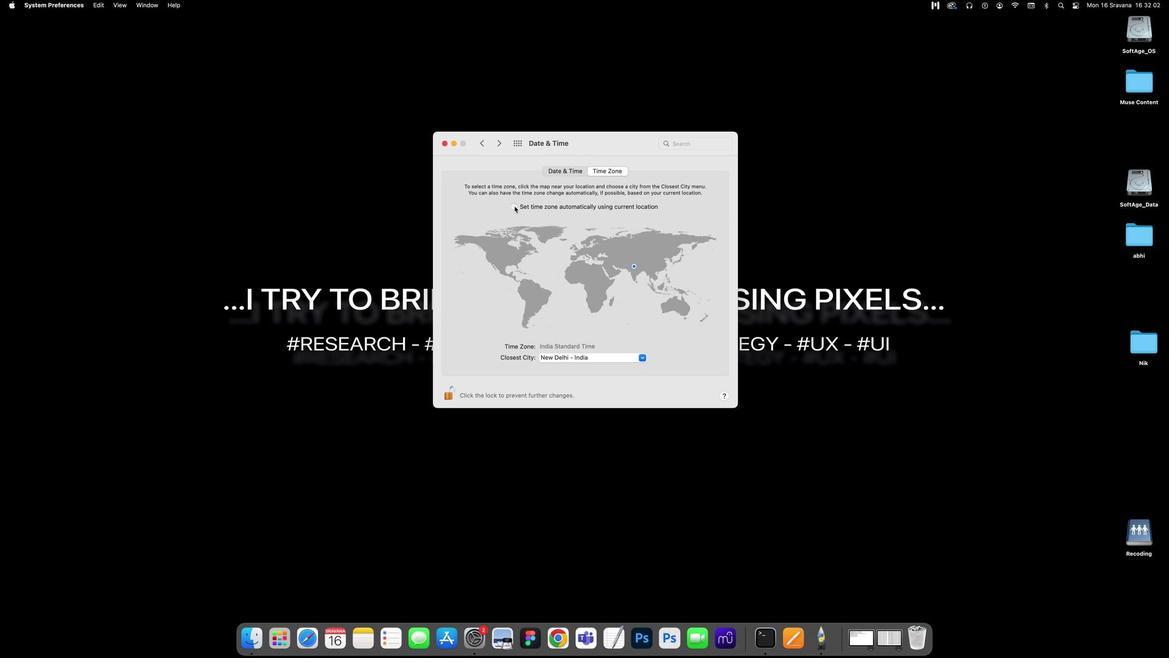 
Action: Mouse pressed left at (608, 171)
Screenshot: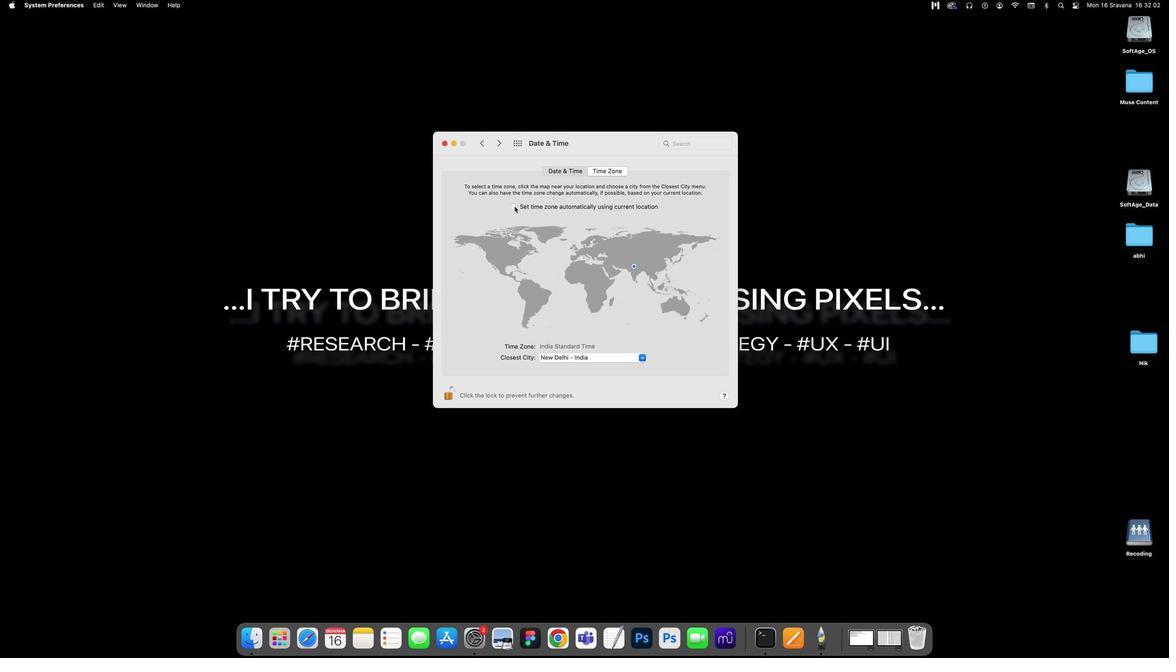 
Action: Mouse moved to (515, 206)
Screenshot: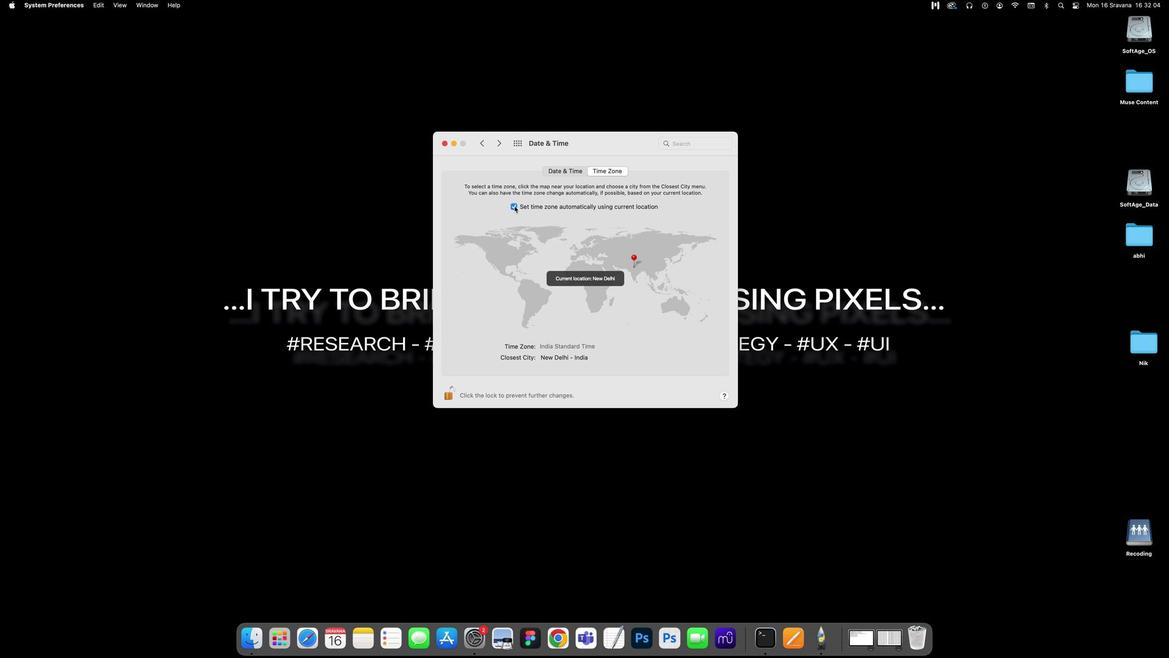 
Action: Mouse pressed left at (515, 206)
Screenshot: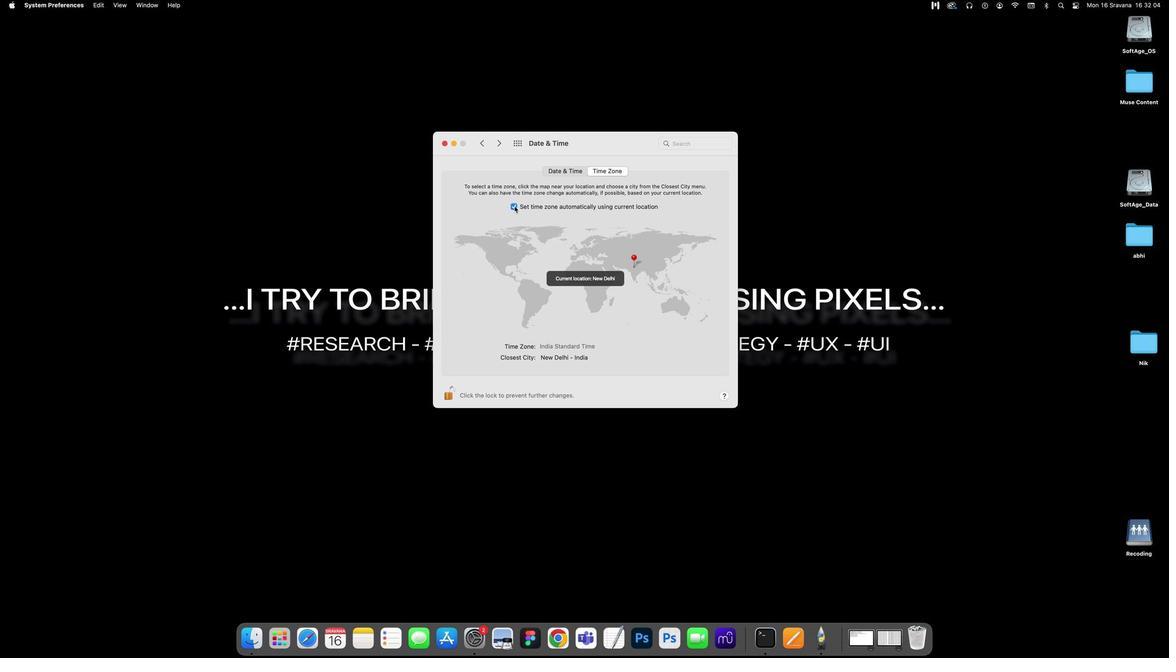 
Action: Mouse moved to (507, 216)
Screenshot: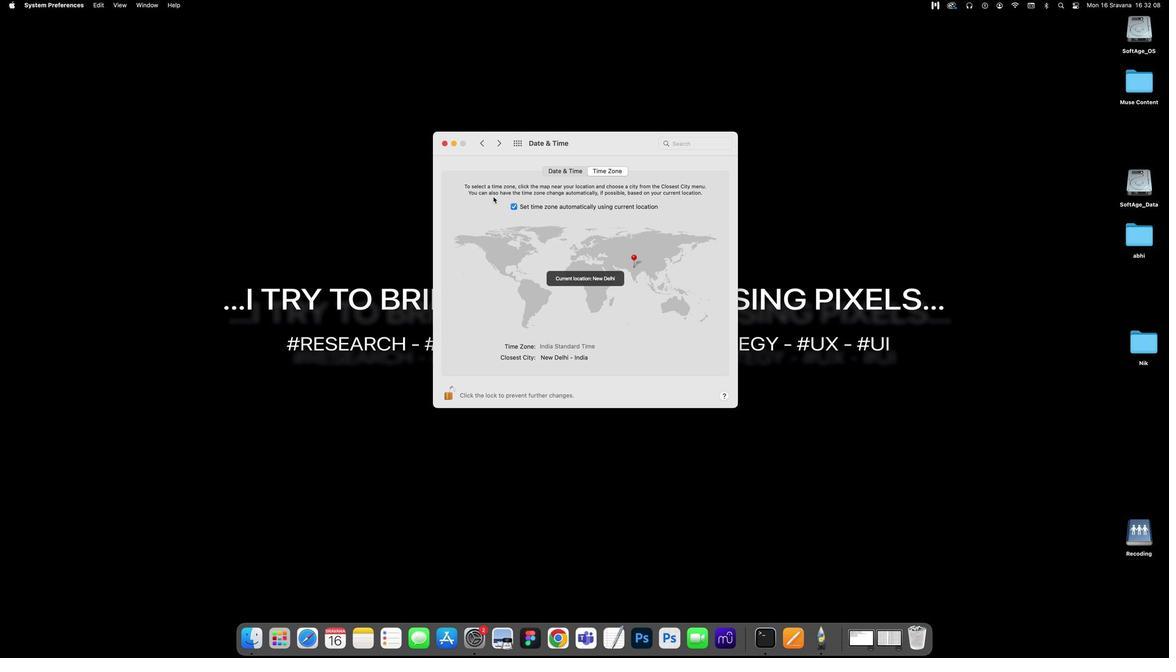 
Action: Mouse pressed left at (507, 216)
Screenshot: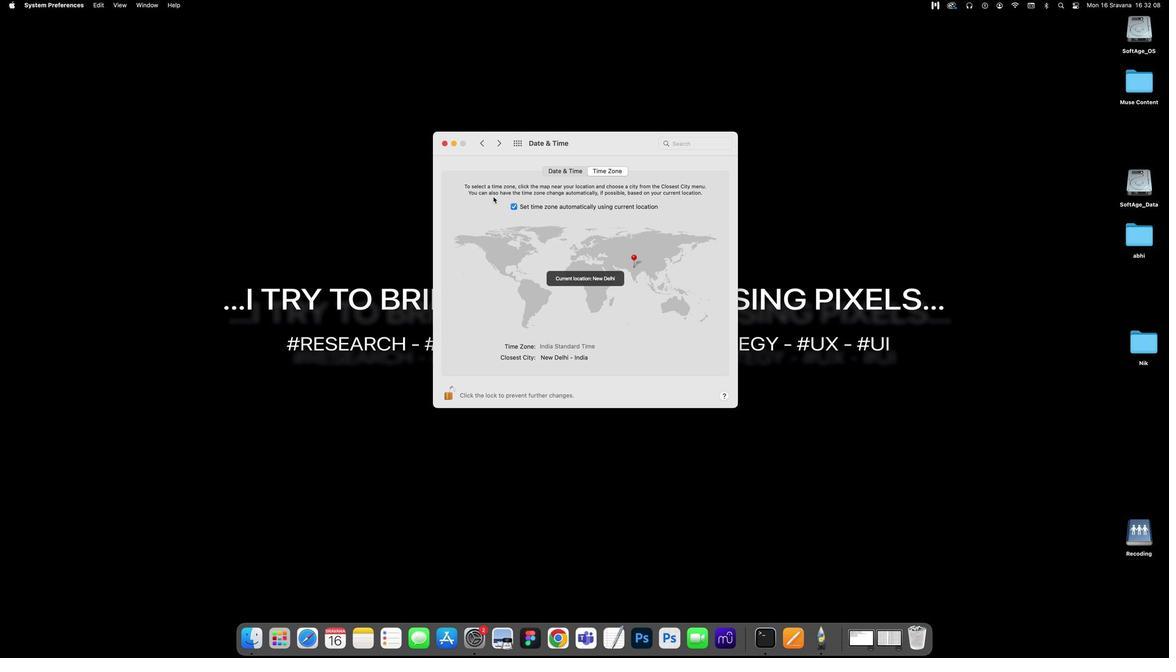 
Action: Mouse moved to (494, 196)
Screenshot: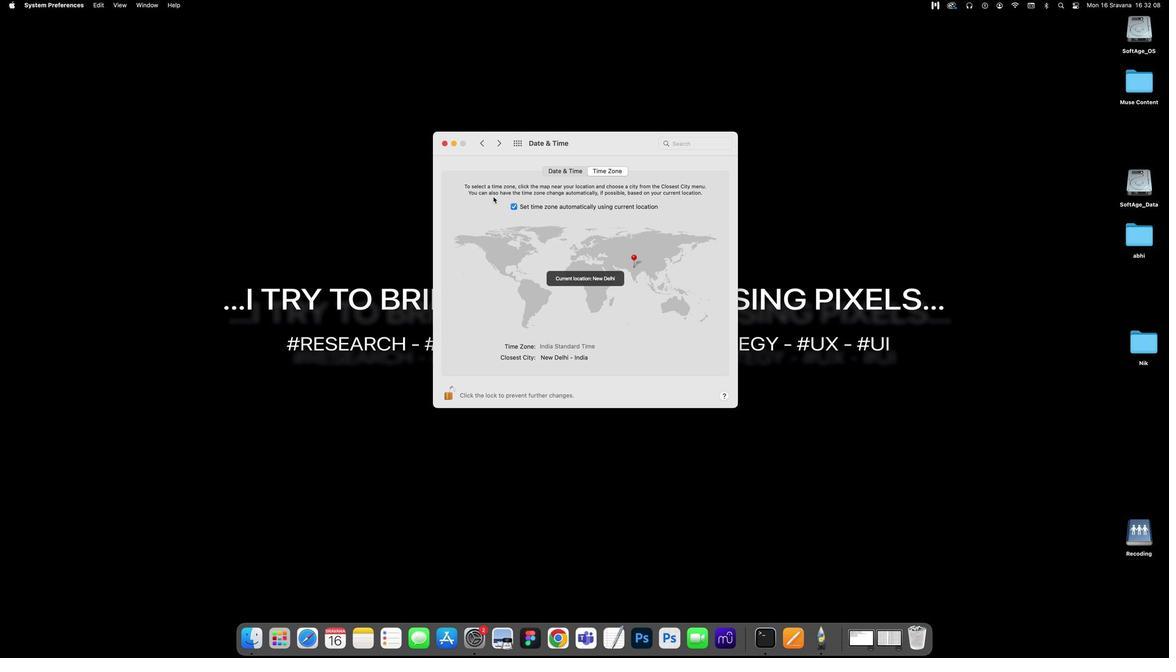 
